 Task: Buy 1 Cups from Measuring Tools & Scales section under best seller category for shipping address: Lindsay Hall, 536 Junior Avenue, Duluth, Georgia 30097, Cell Number 4046170247. Pay from credit card ending with 7965, CVV 549
Action: Mouse moved to (196, 95)
Screenshot: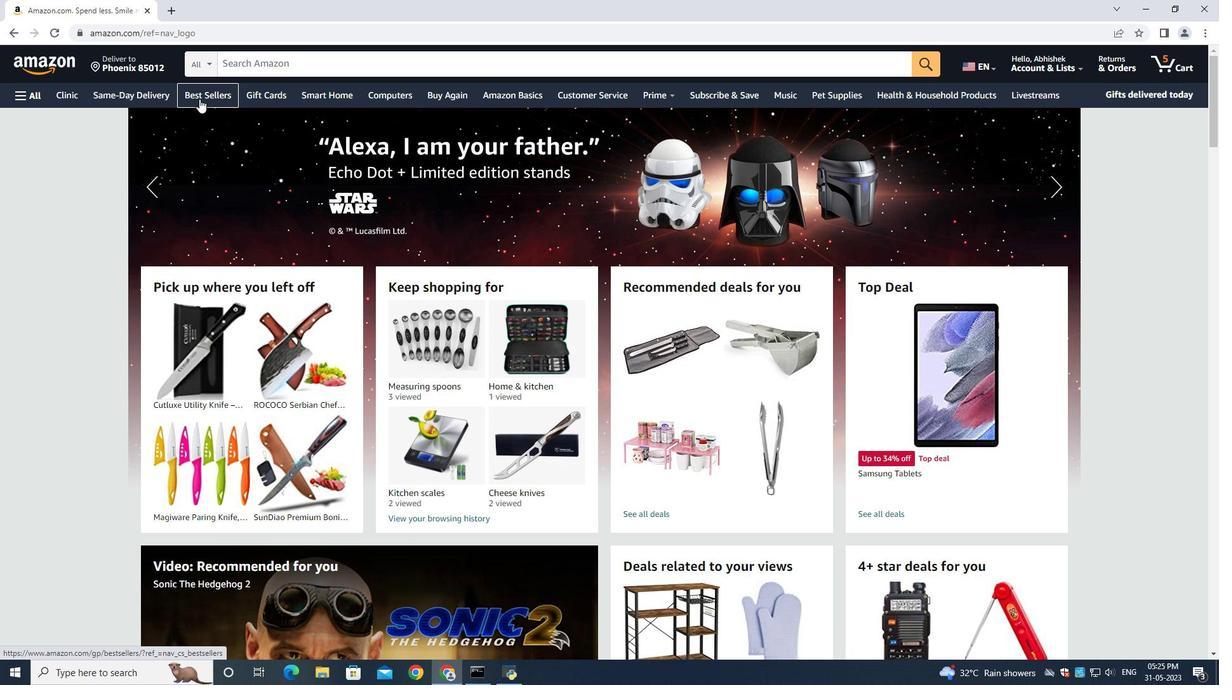 
Action: Mouse pressed left at (196, 95)
Screenshot: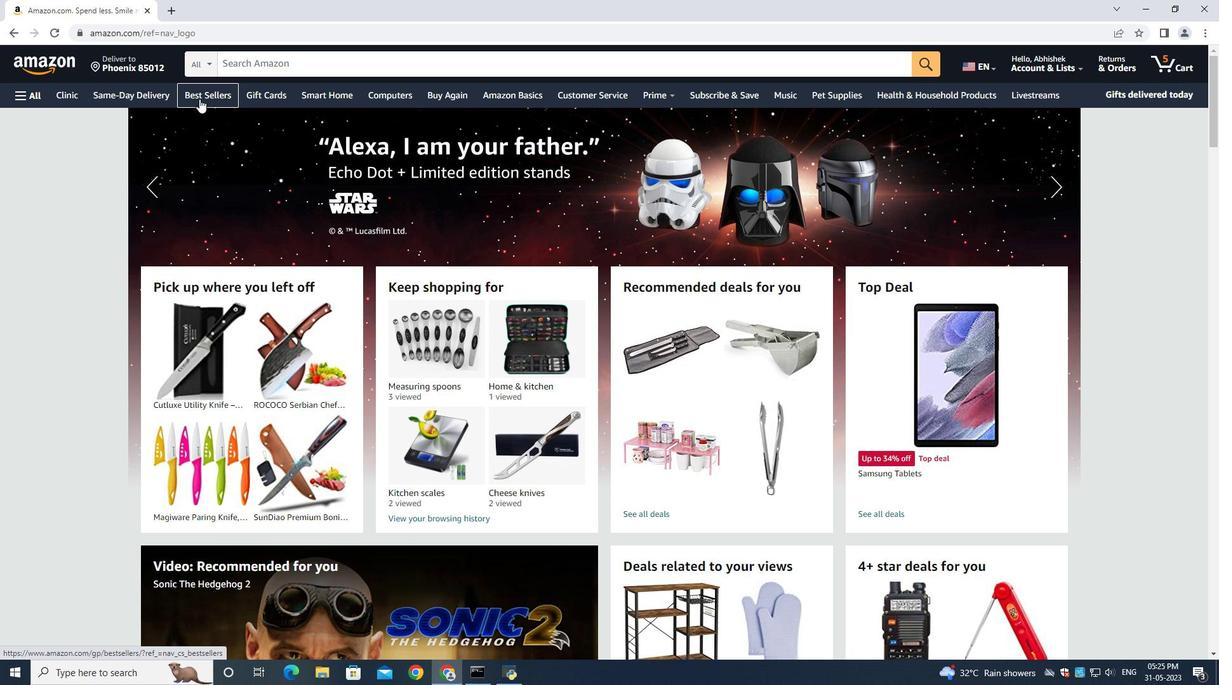 
Action: Mouse moved to (255, 69)
Screenshot: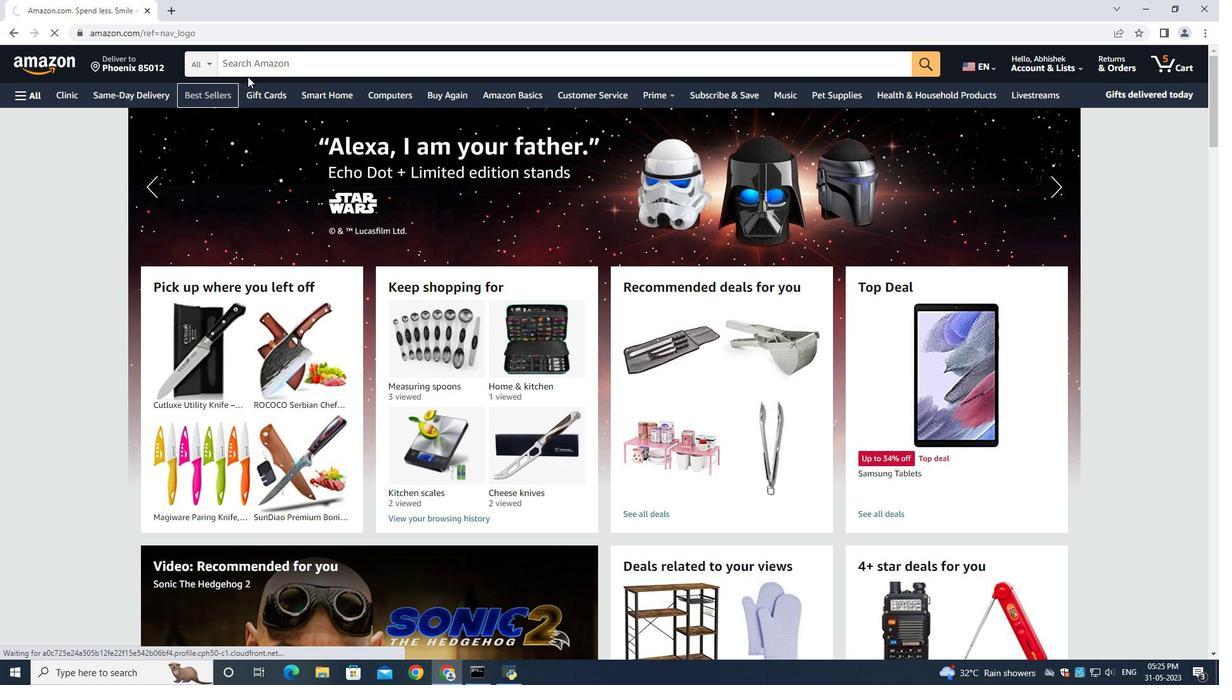 
Action: Mouse pressed left at (255, 69)
Screenshot: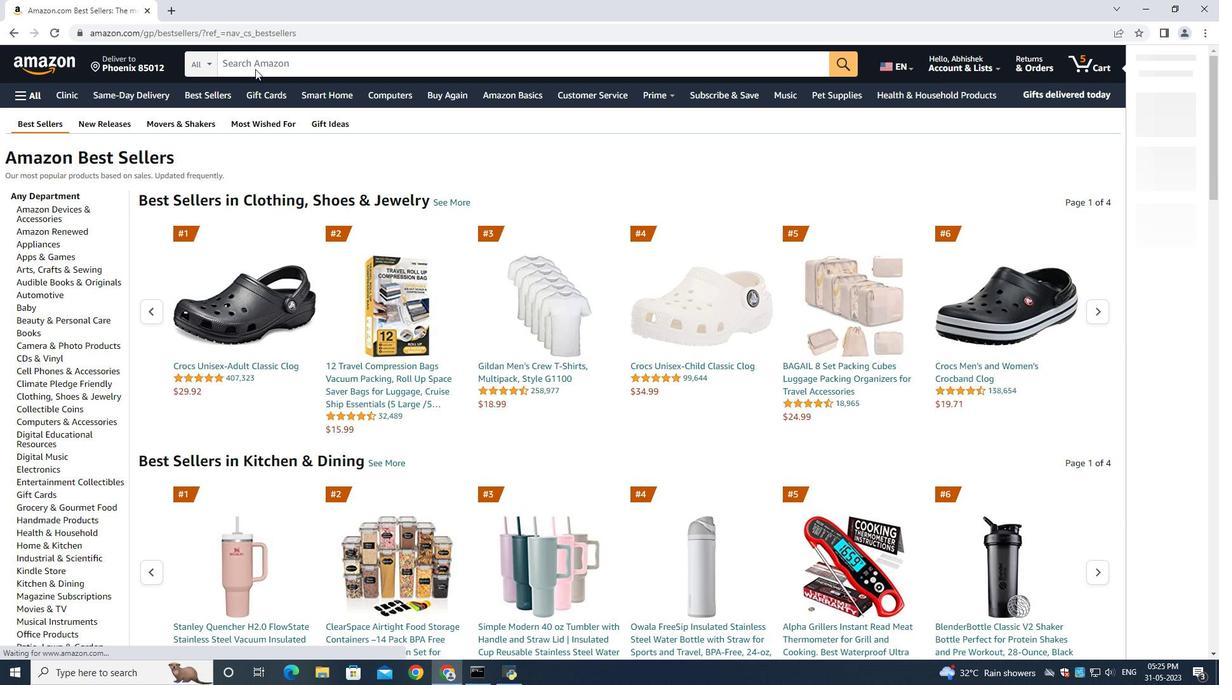 
Action: Key pressed <Key.shift>Cups<Key.space><Key.enter>
Screenshot: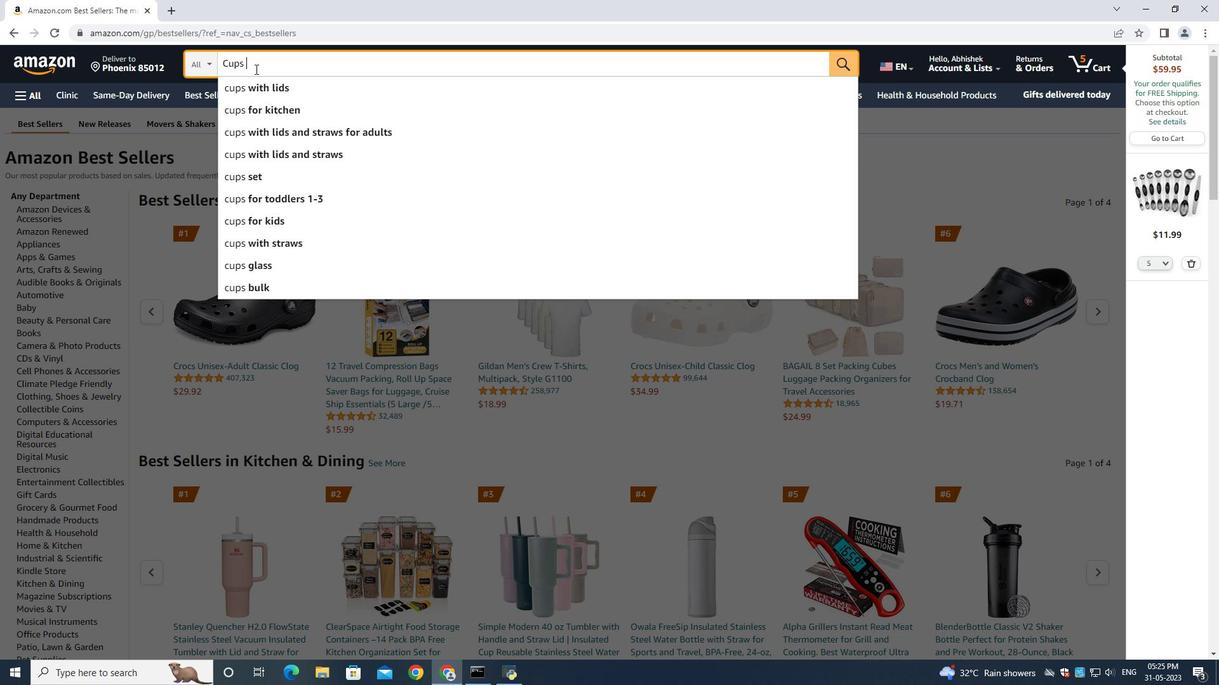 
Action: Mouse moved to (1192, 268)
Screenshot: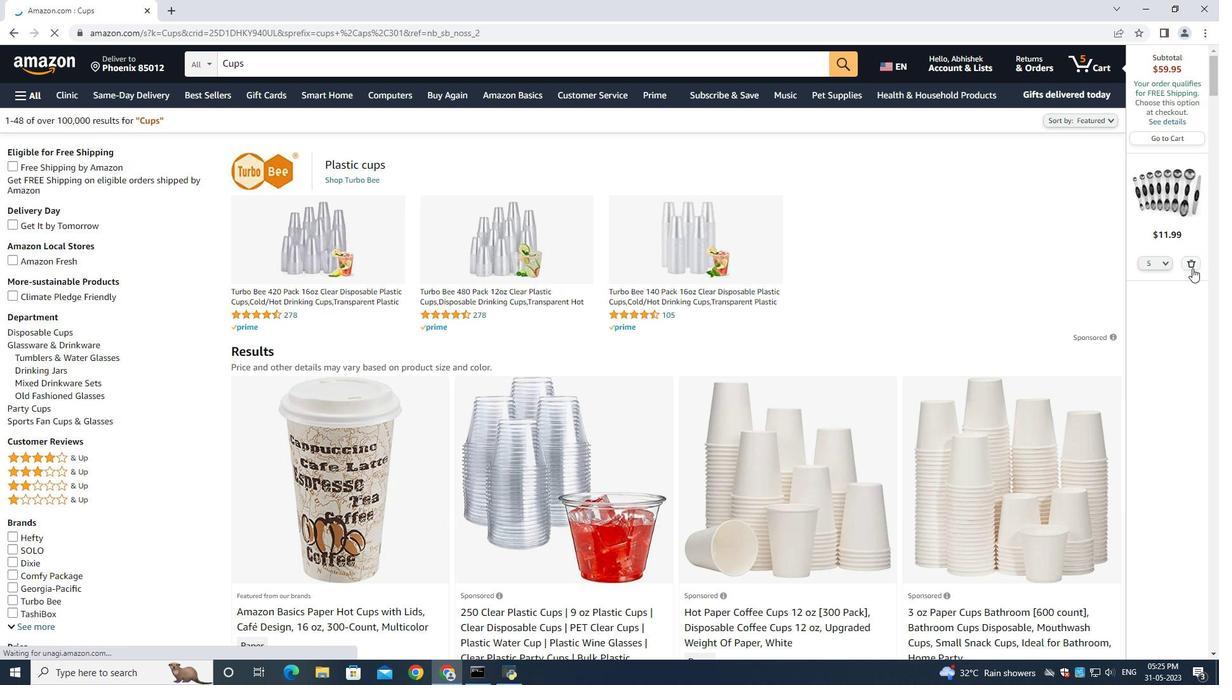 
Action: Mouse pressed left at (1192, 268)
Screenshot: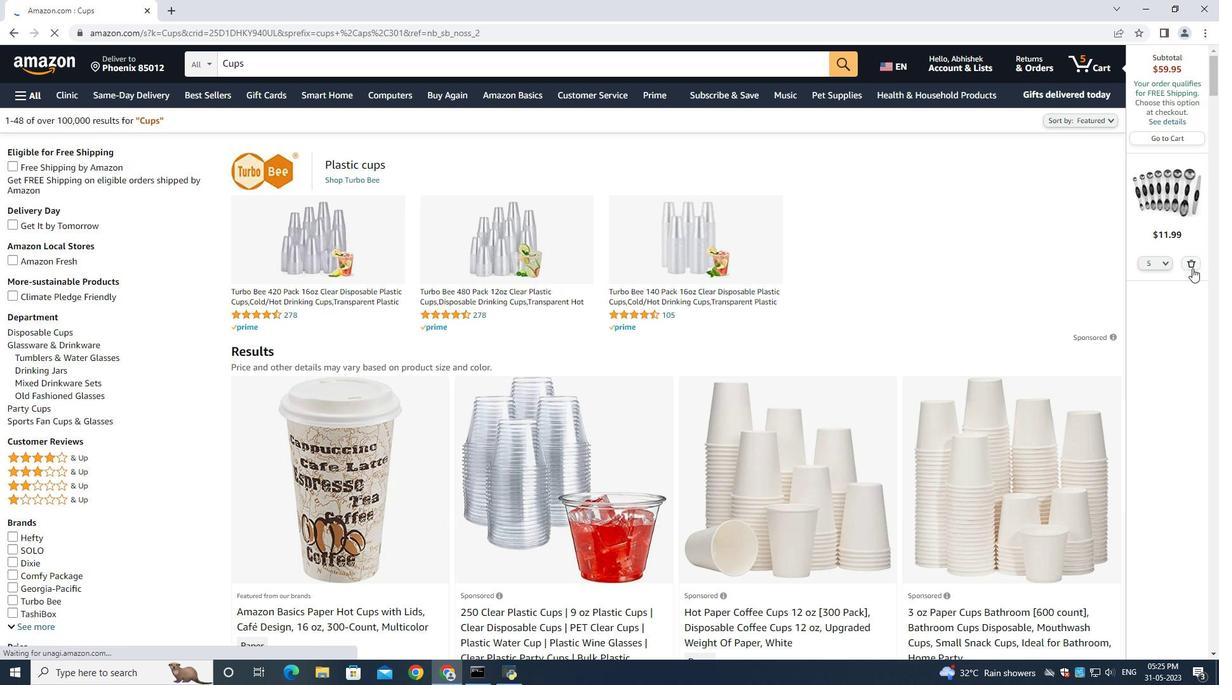 
Action: Mouse moved to (1191, 267)
Screenshot: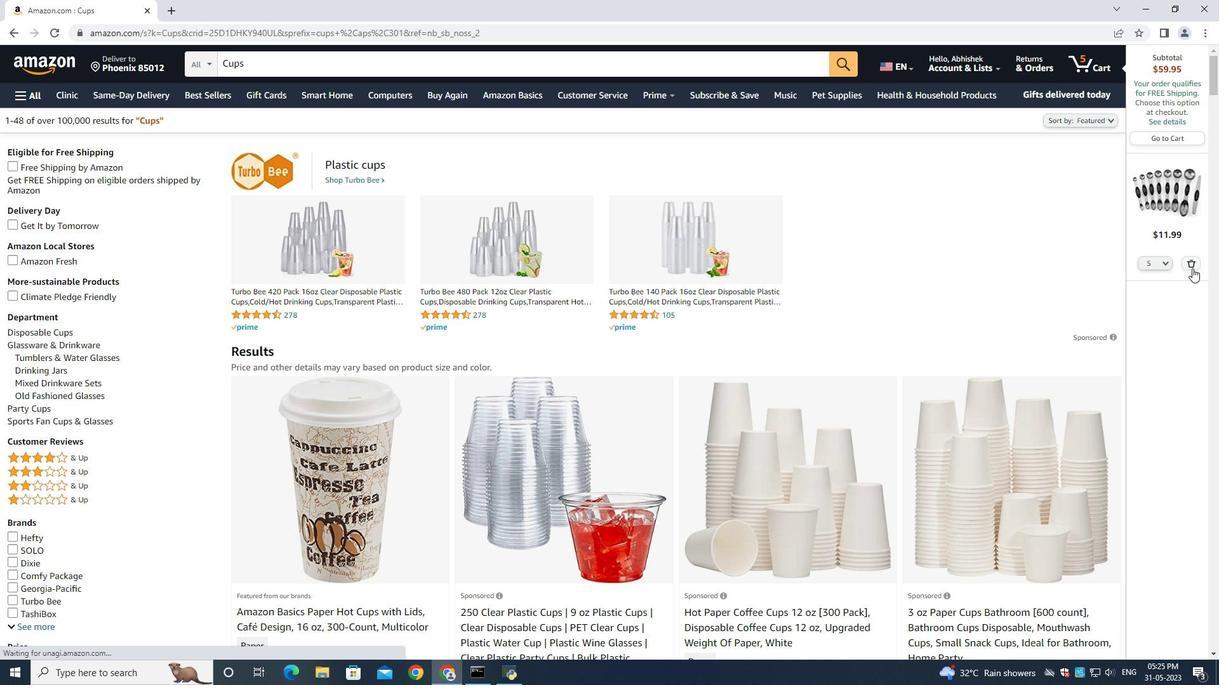 
Action: Mouse pressed left at (1191, 267)
Screenshot: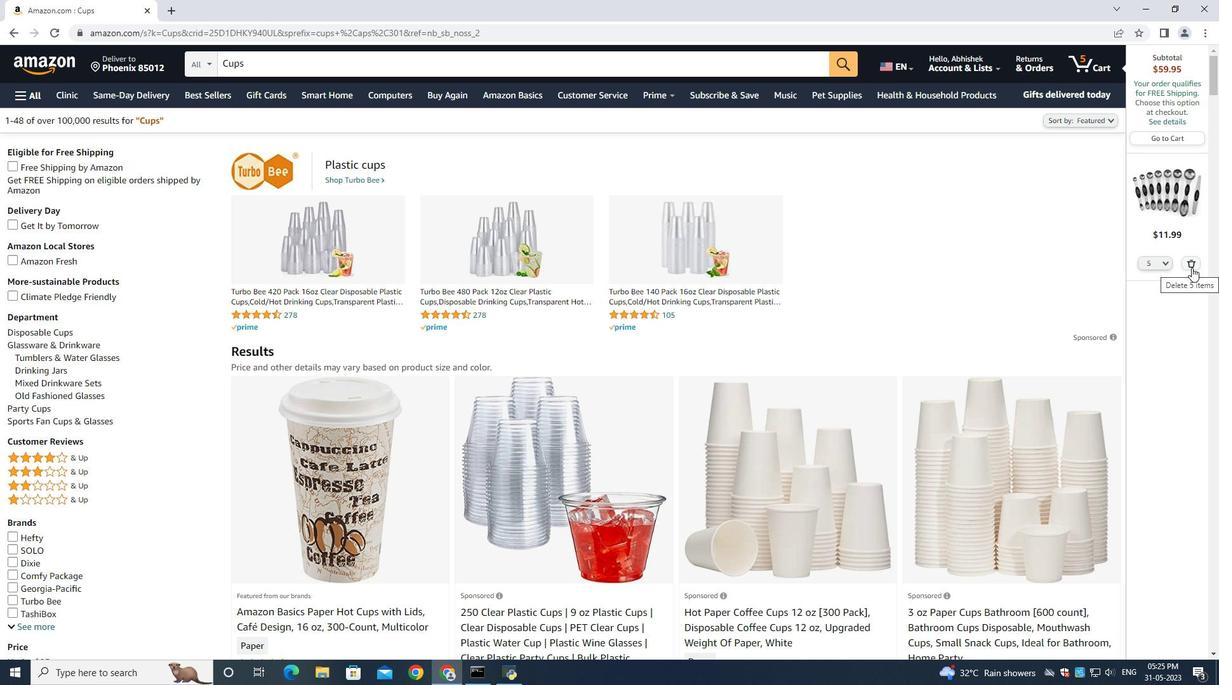 
Action: Mouse moved to (306, 78)
Screenshot: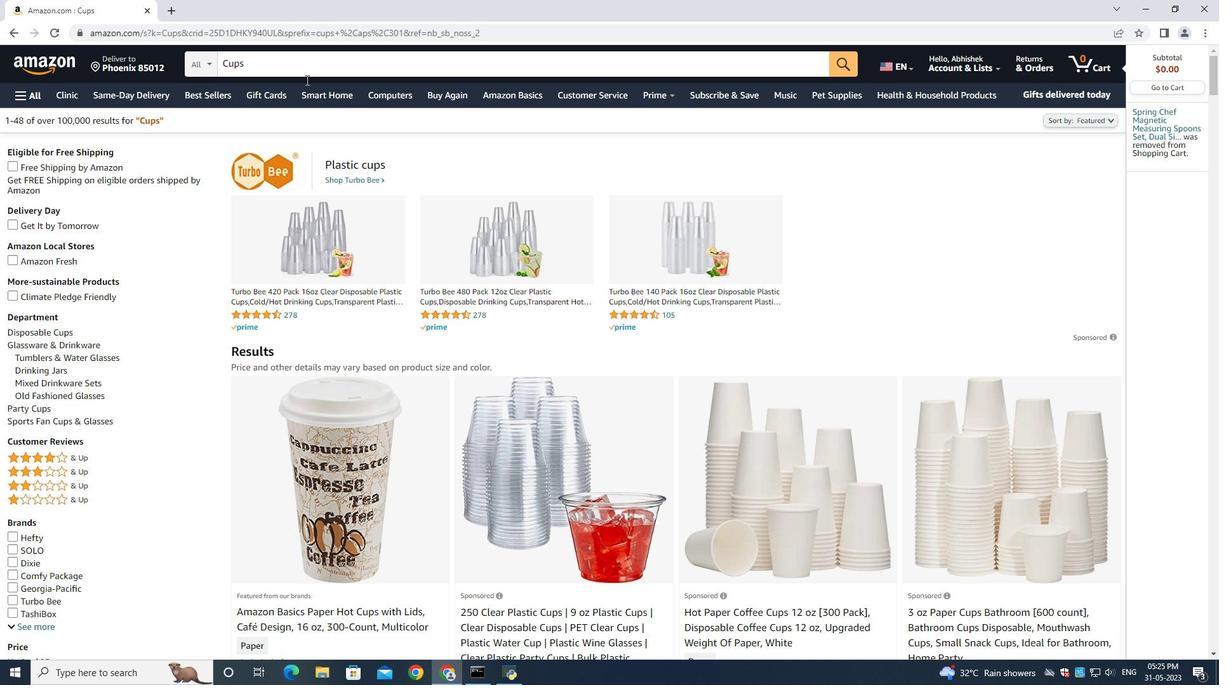 
Action: Mouse pressed left at (306, 76)
Screenshot: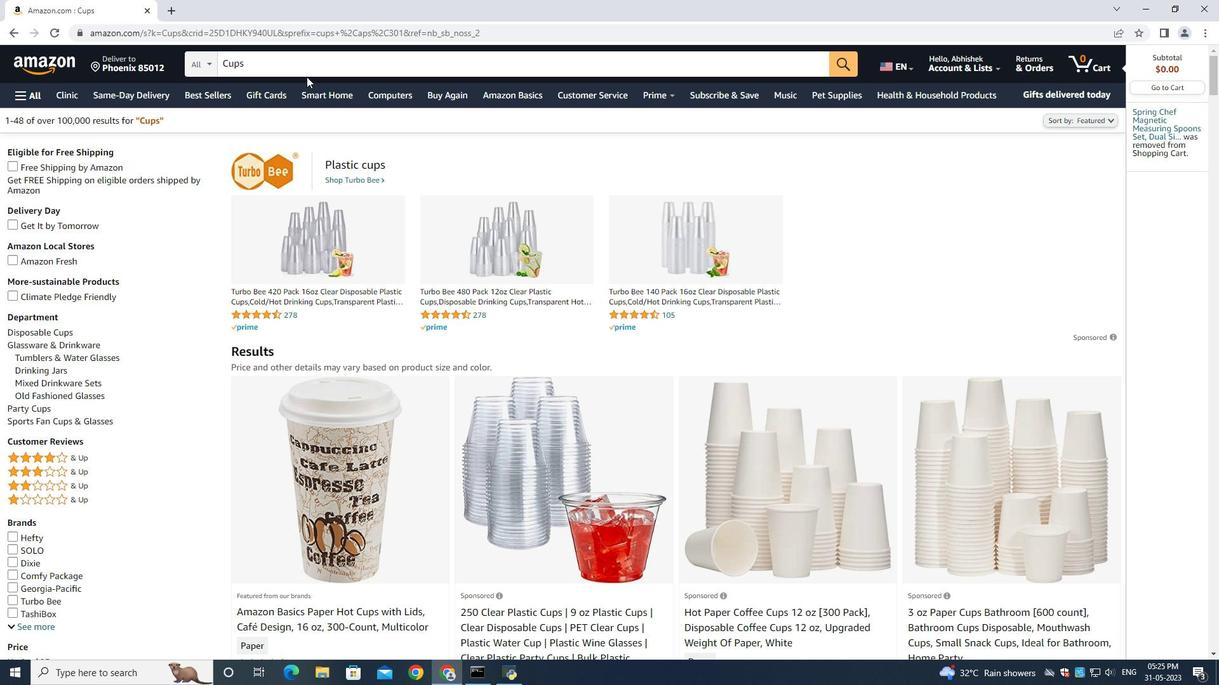 
Action: Mouse moved to (305, 73)
Screenshot: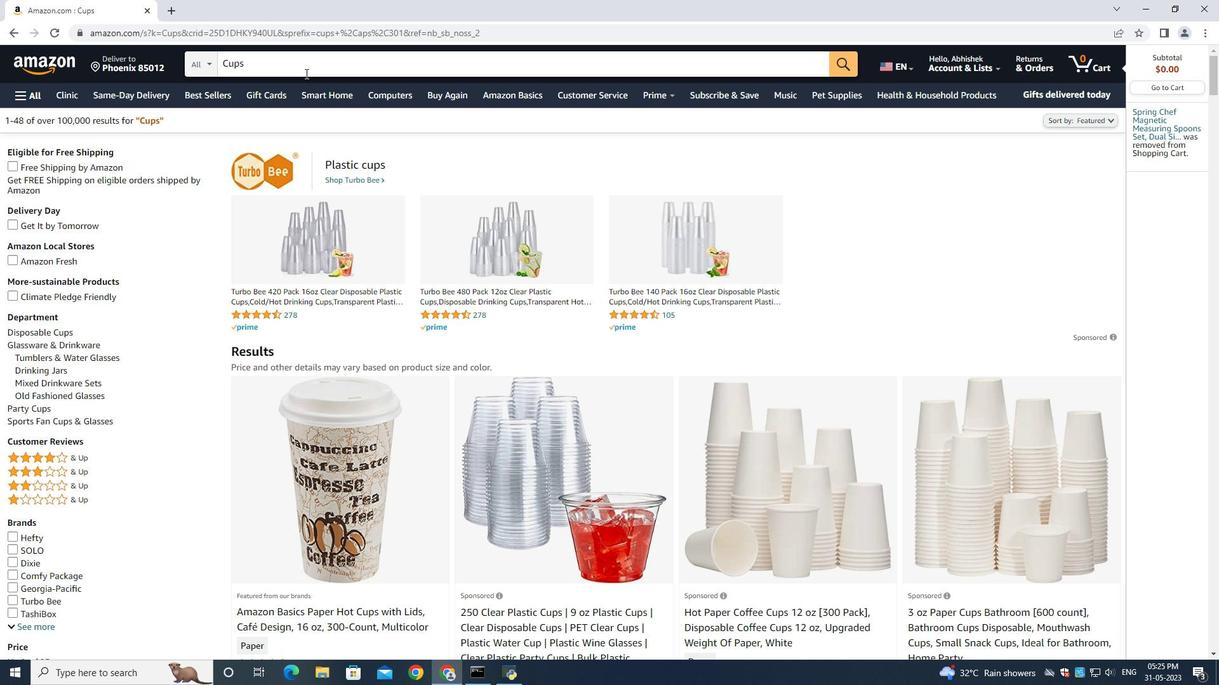 
Action: Mouse pressed left at (305, 73)
Screenshot: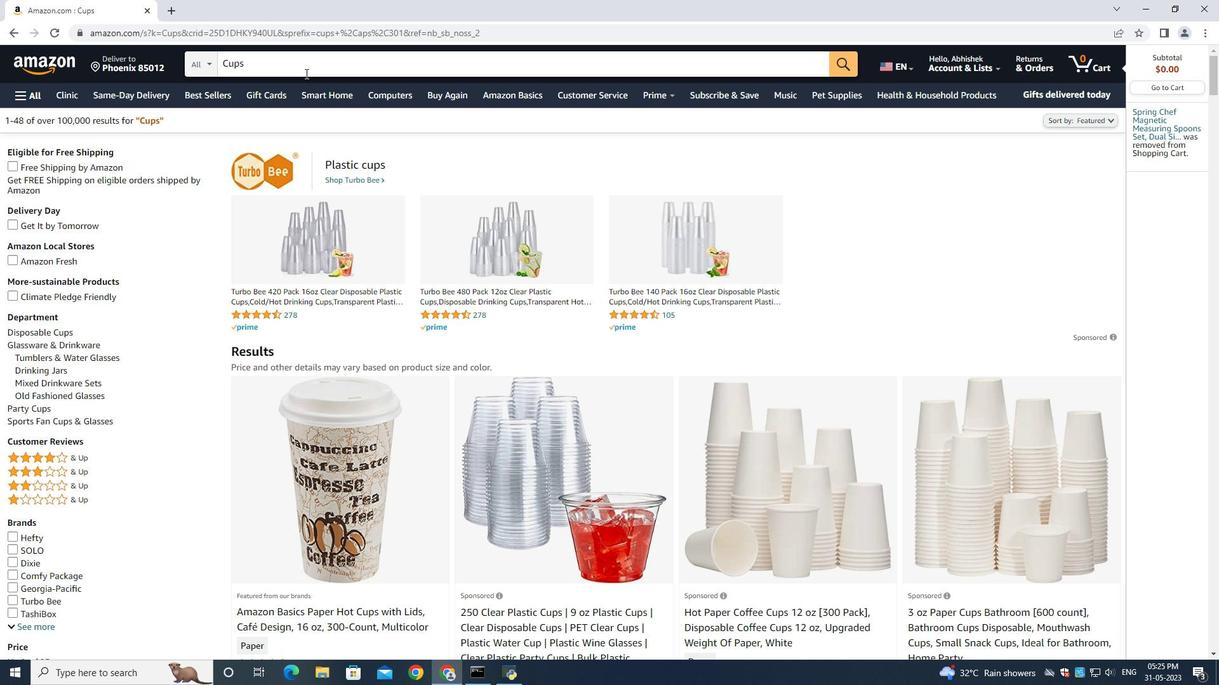 
Action: Key pressed <Key.space><Key.shift>Measuring<Key.enter>
Screenshot: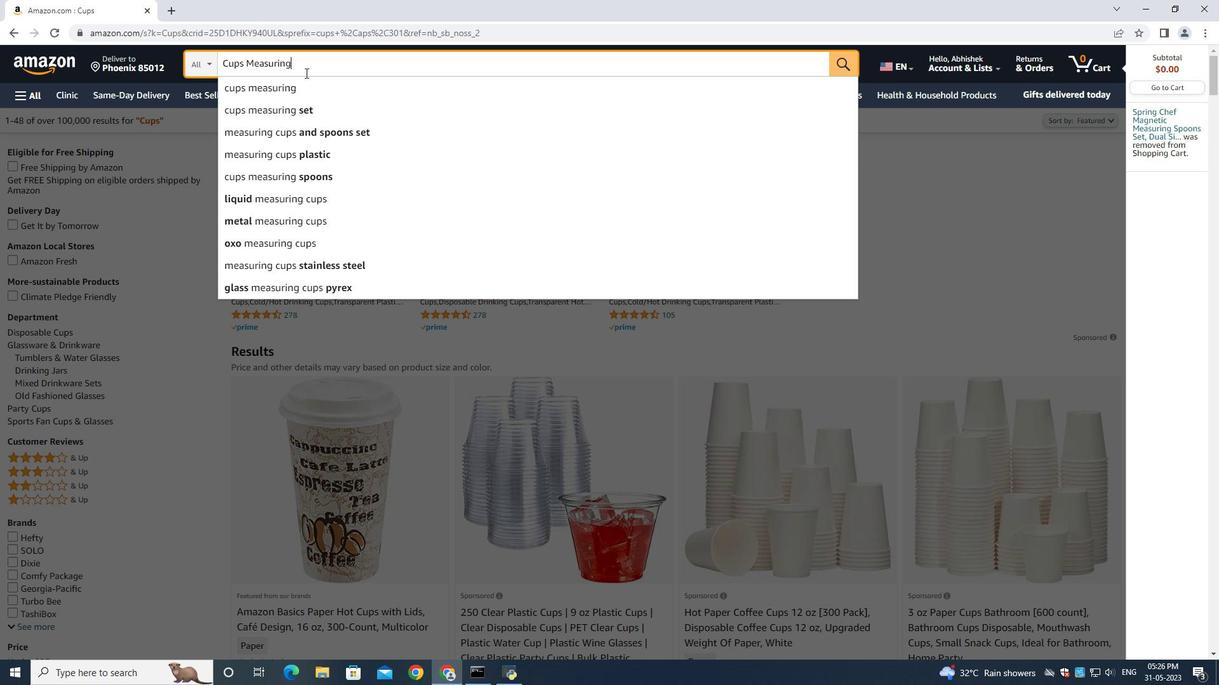 
Action: Mouse moved to (121, 307)
Screenshot: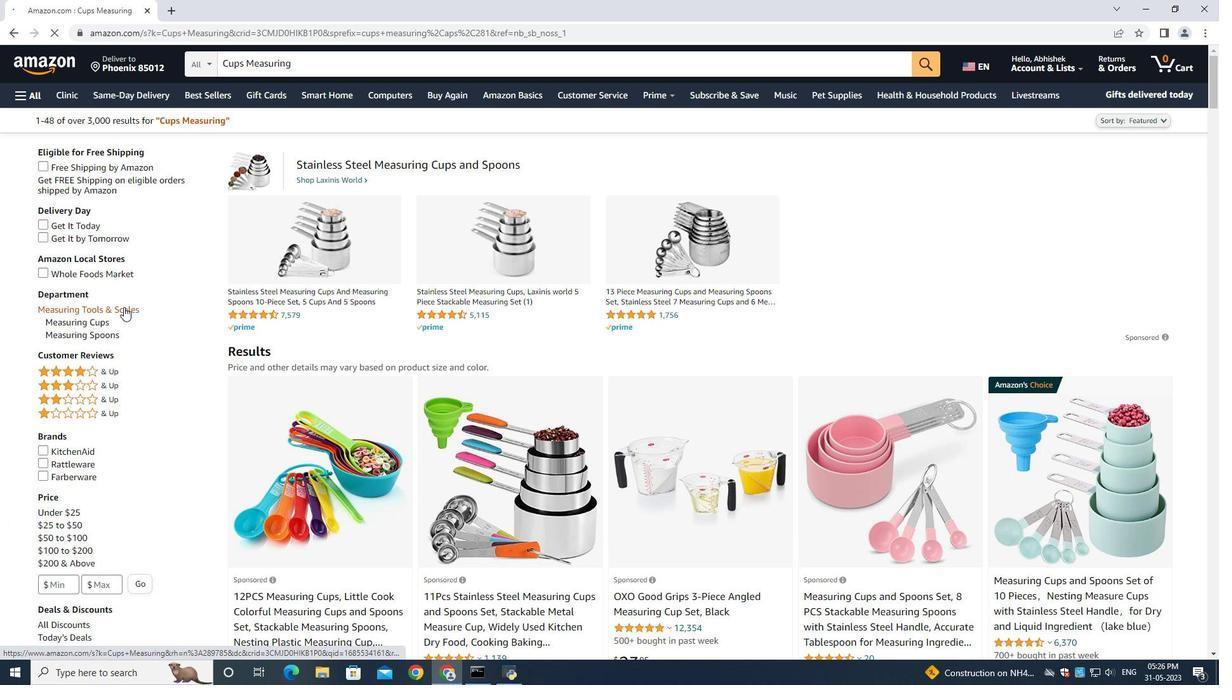 
Action: Mouse pressed left at (121, 307)
Screenshot: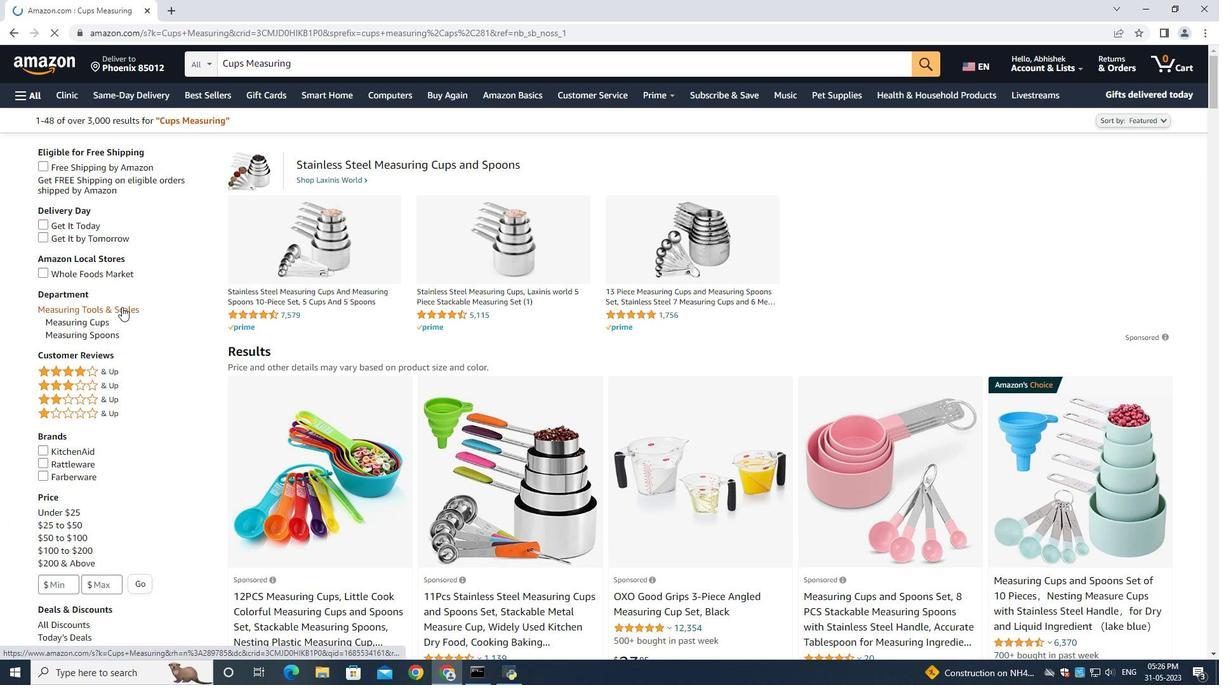 
Action: Mouse moved to (415, 329)
Screenshot: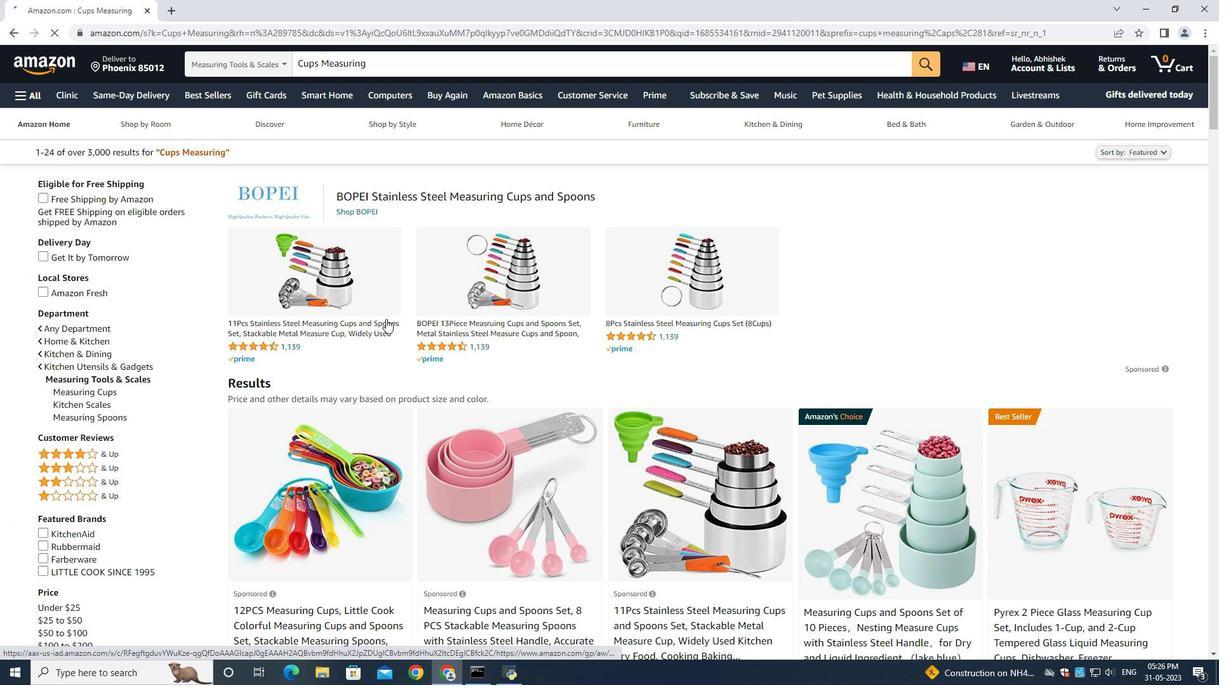 
Action: Mouse scrolled (415, 328) with delta (0, 0)
Screenshot: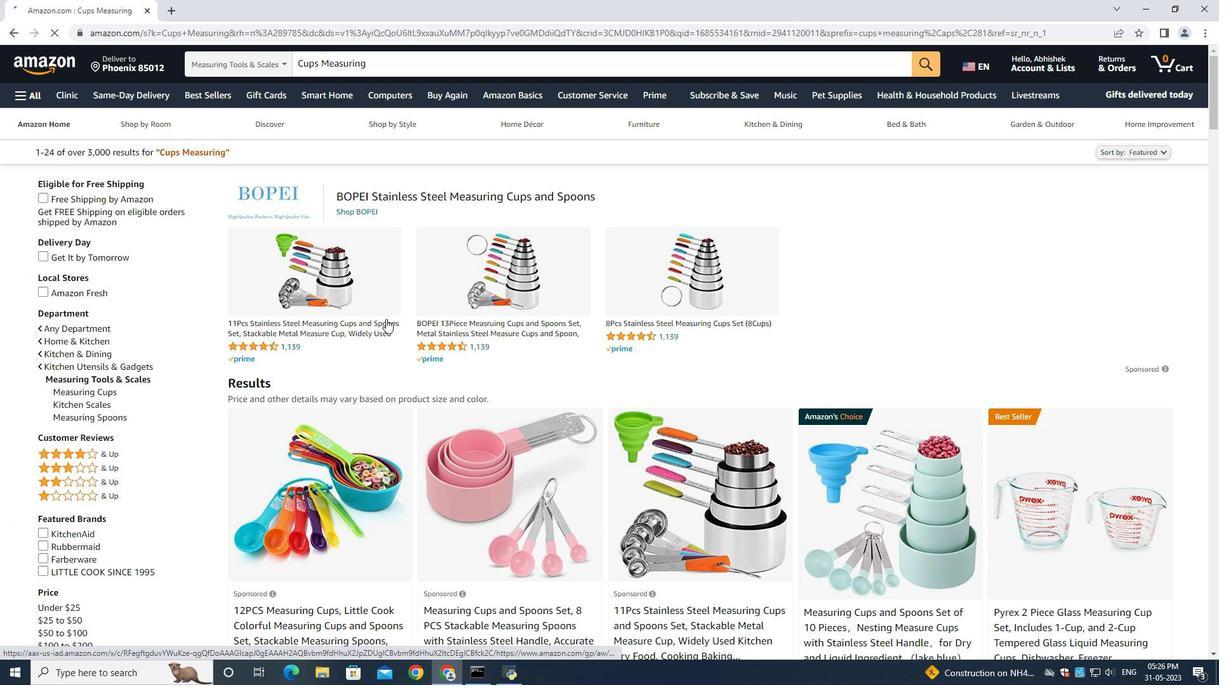 
Action: Mouse scrolled (415, 328) with delta (0, 0)
Screenshot: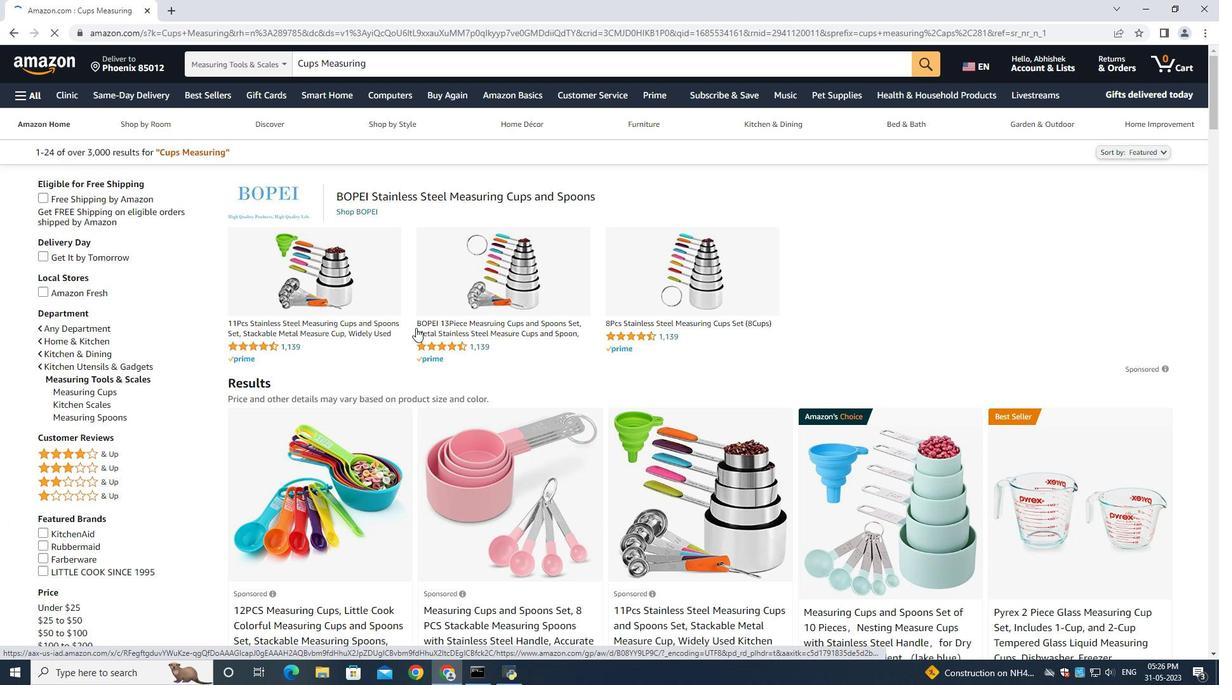 
Action: Mouse moved to (415, 329)
Screenshot: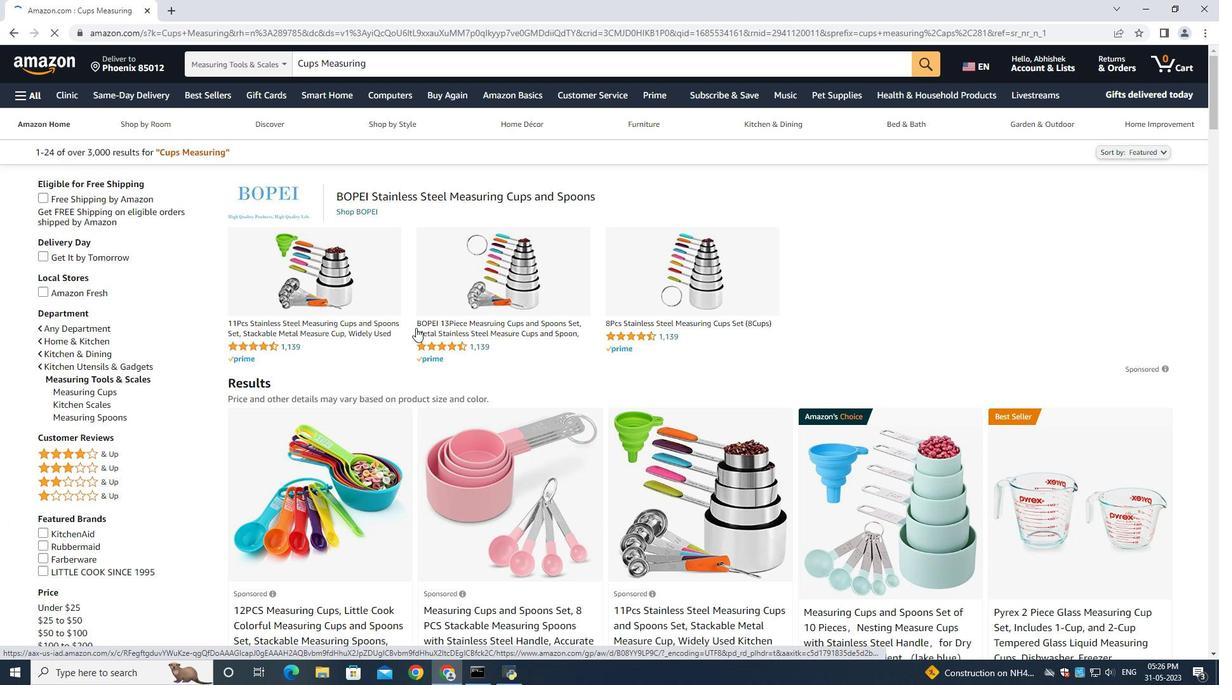
Action: Mouse scrolled (415, 328) with delta (0, 0)
Screenshot: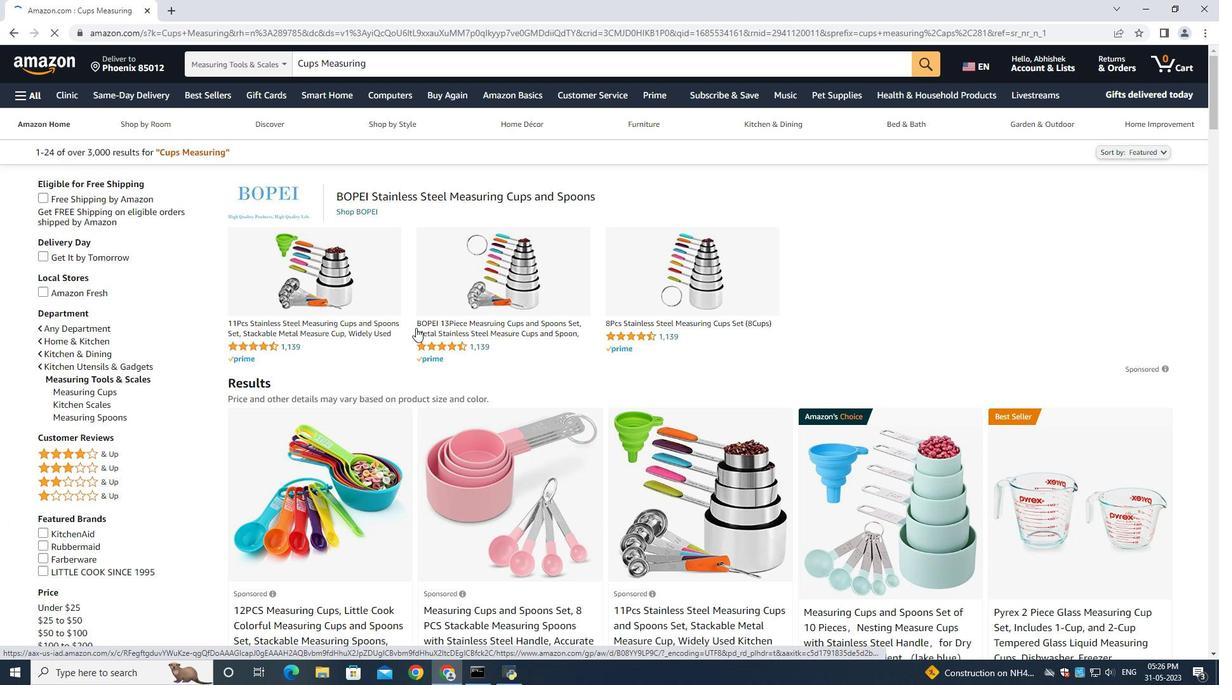 
Action: Mouse moved to (507, 437)
Screenshot: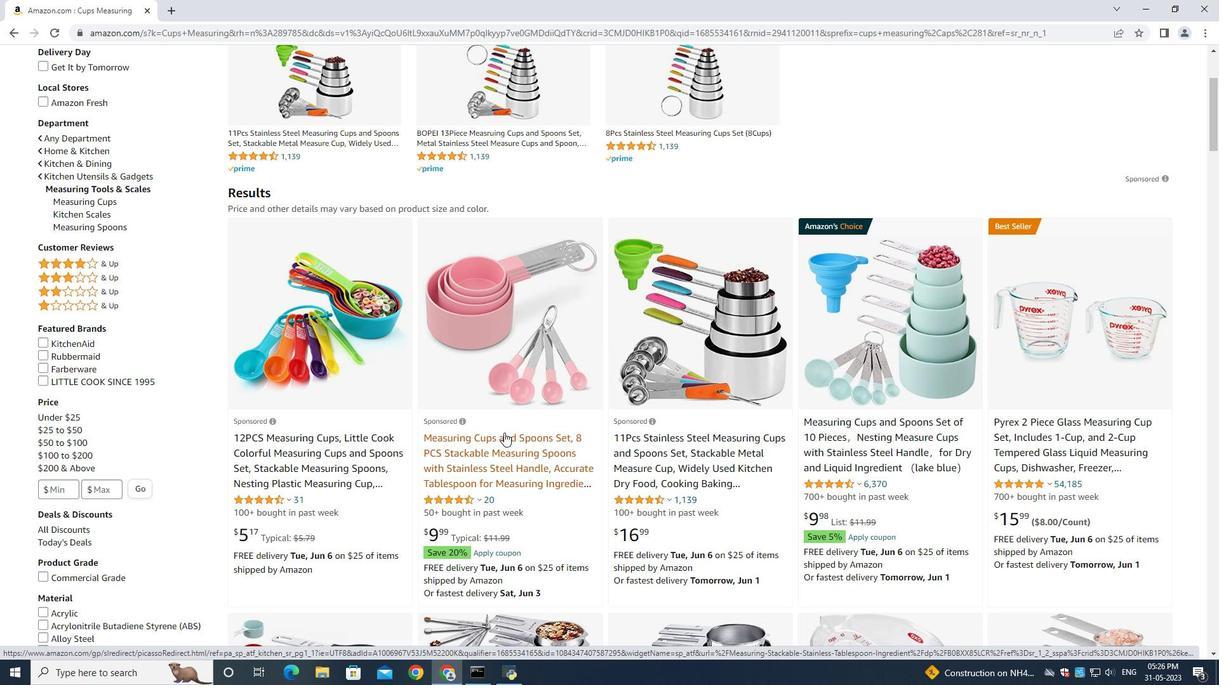 
Action: Mouse pressed left at (507, 437)
Screenshot: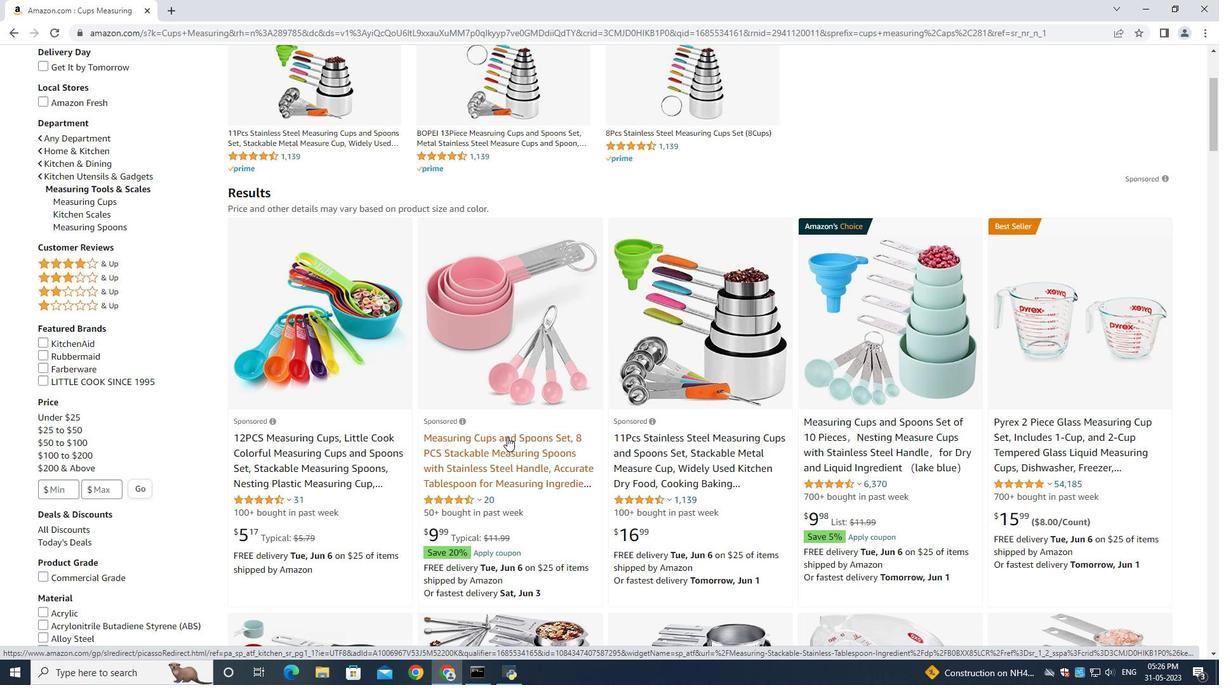 
Action: Mouse moved to (981, 534)
Screenshot: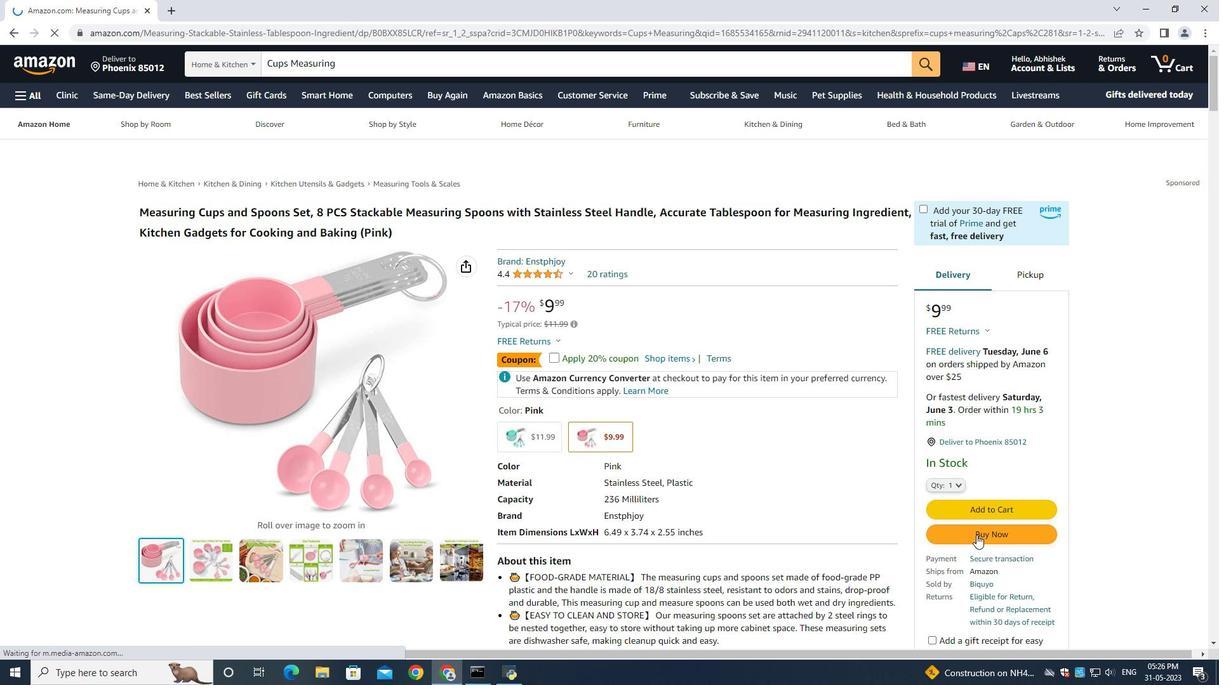 
Action: Mouse pressed left at (981, 534)
Screenshot: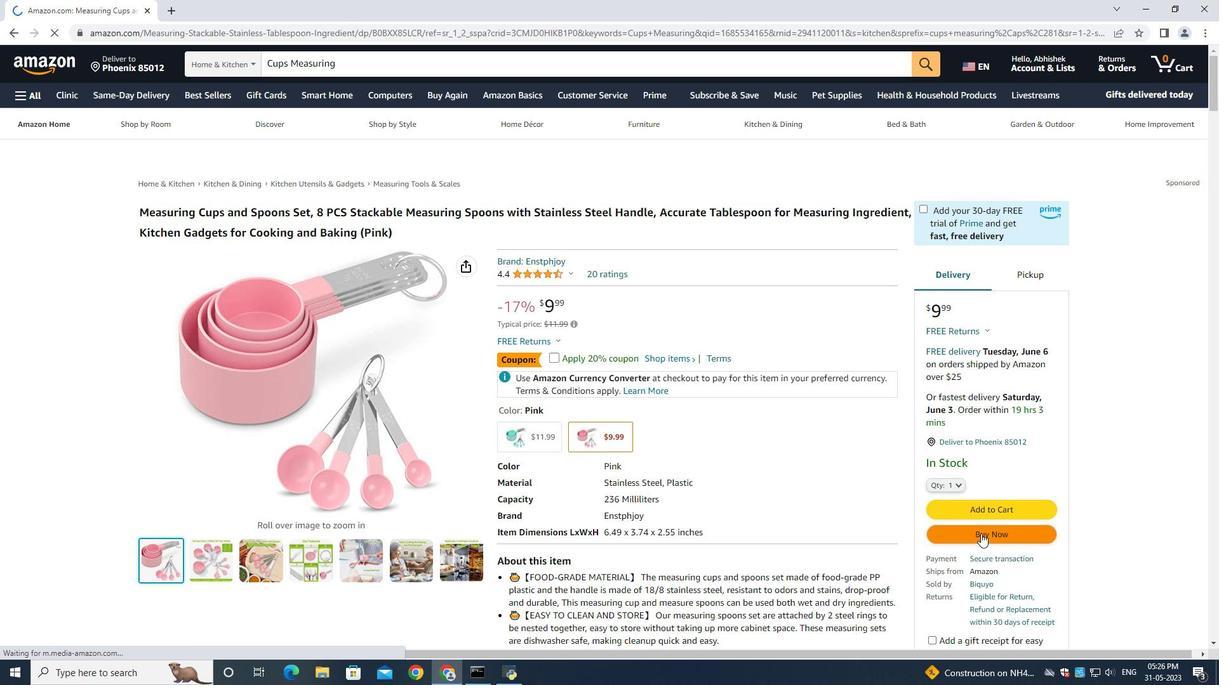 
Action: Mouse moved to (554, 330)
Screenshot: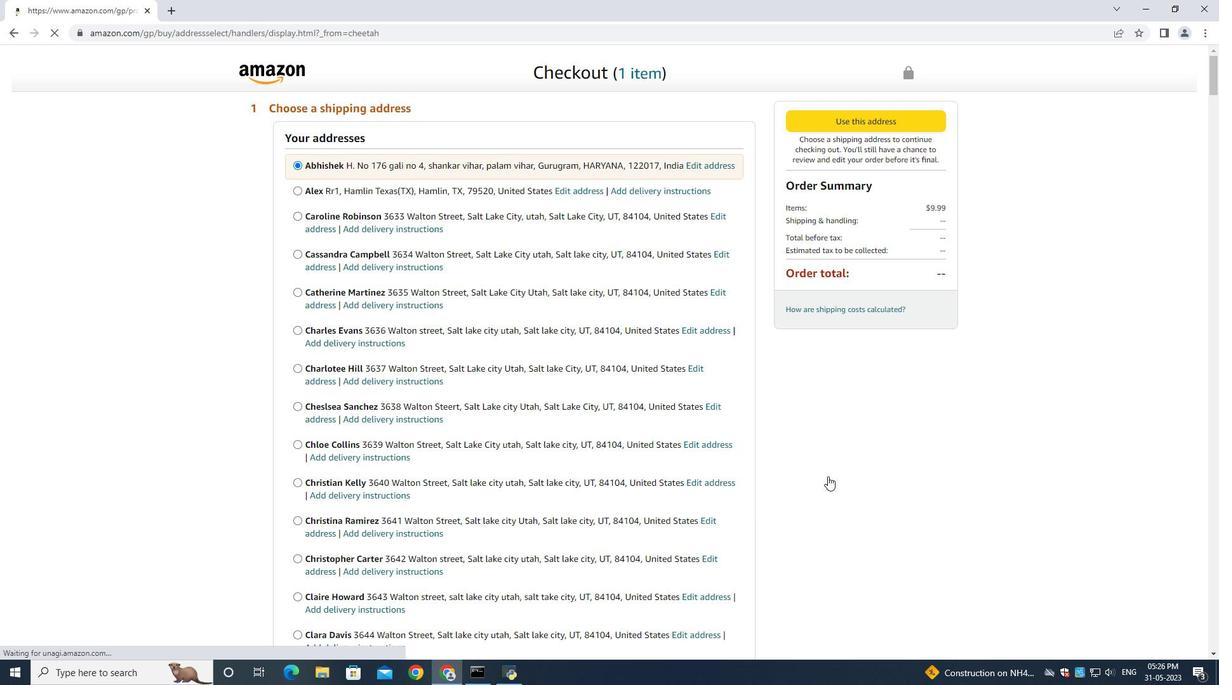 
Action: Mouse scrolled (554, 329) with delta (0, 0)
Screenshot: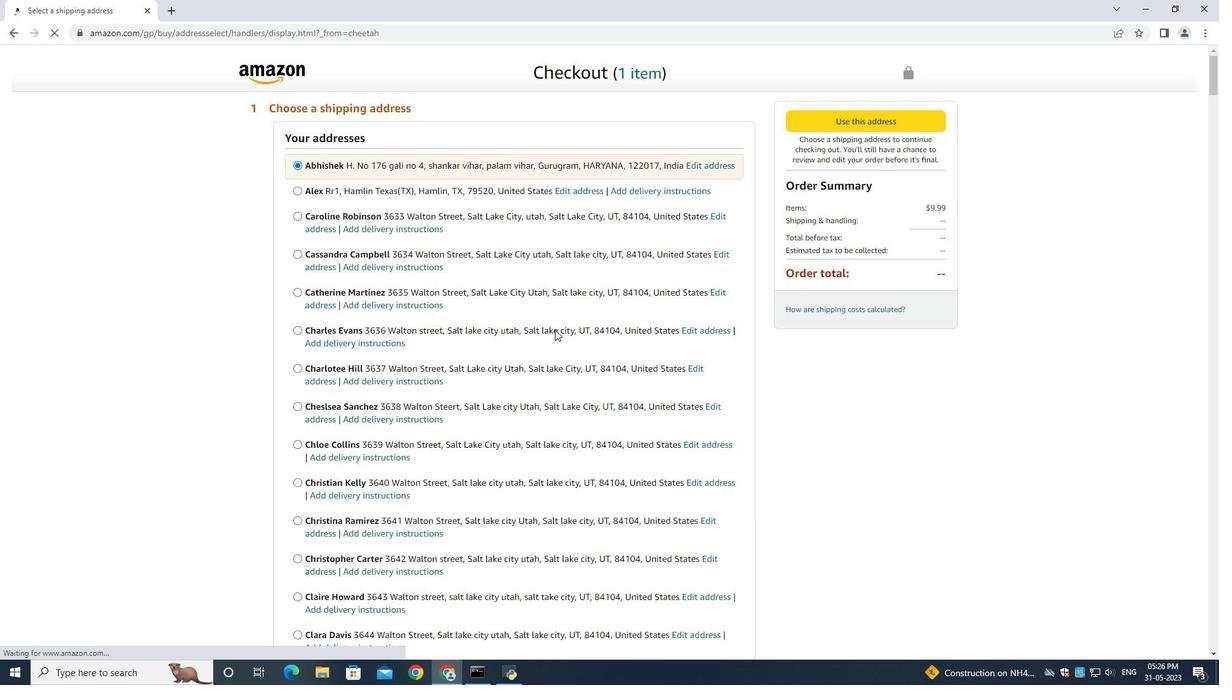 
Action: Mouse scrolled (554, 329) with delta (0, 0)
Screenshot: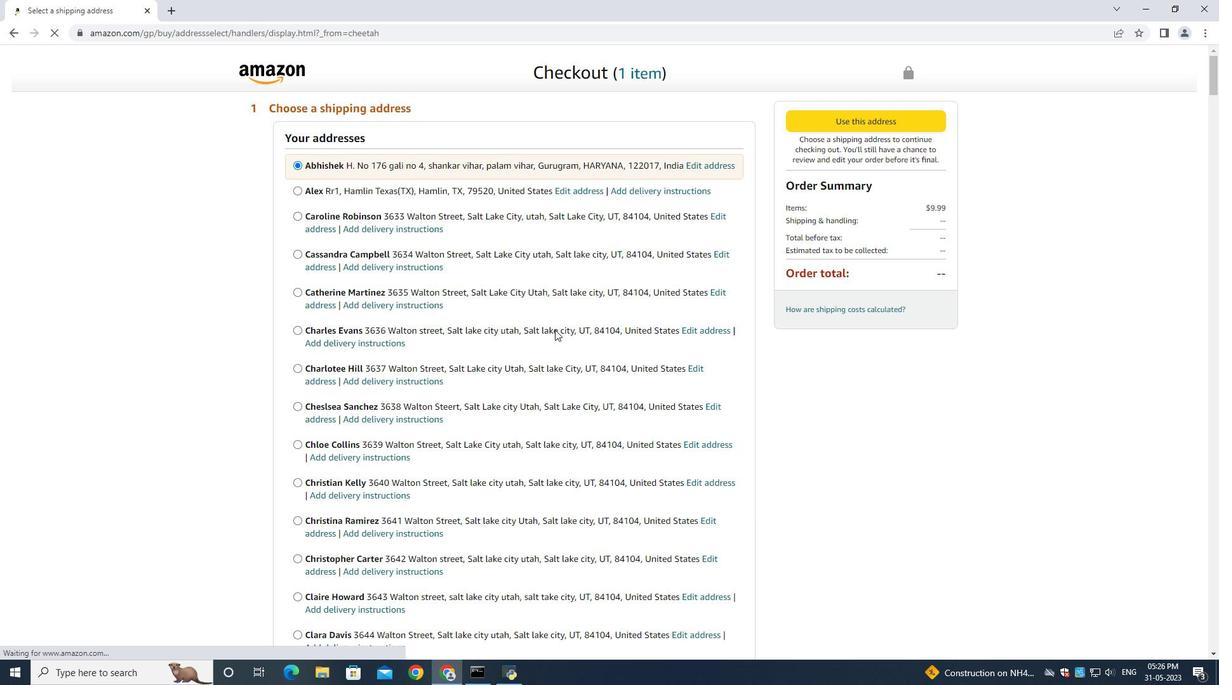 
Action: Mouse scrolled (554, 329) with delta (0, 0)
Screenshot: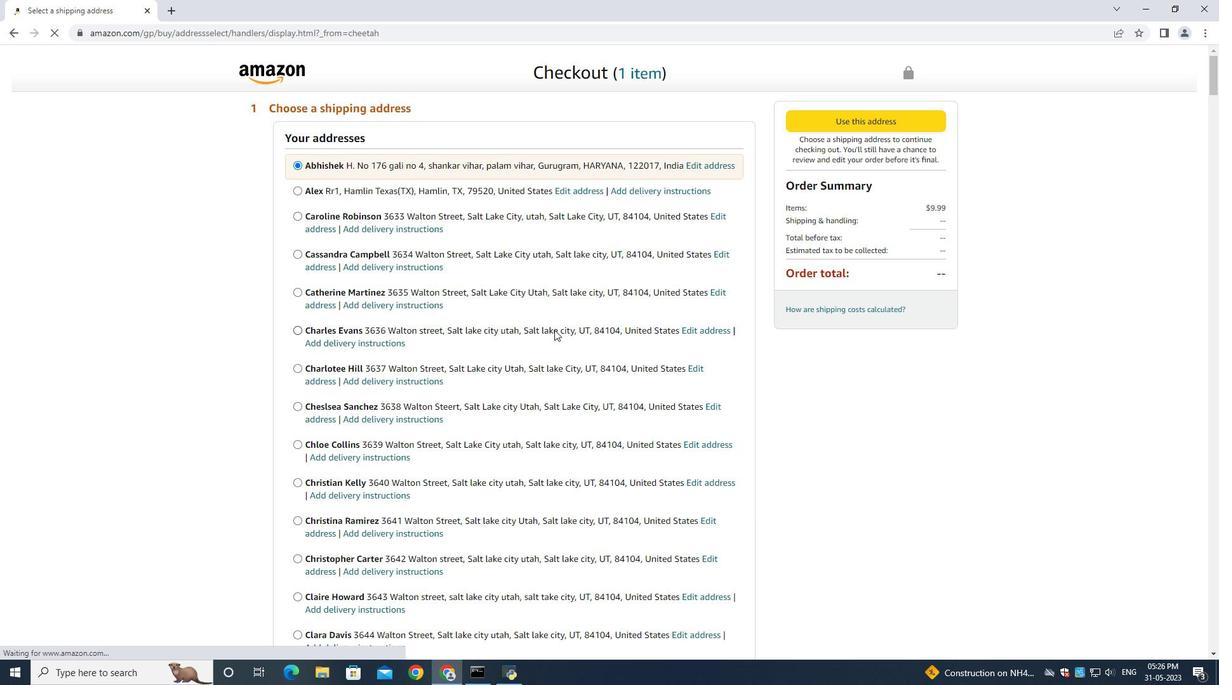 
Action: Mouse scrolled (554, 329) with delta (0, 0)
Screenshot: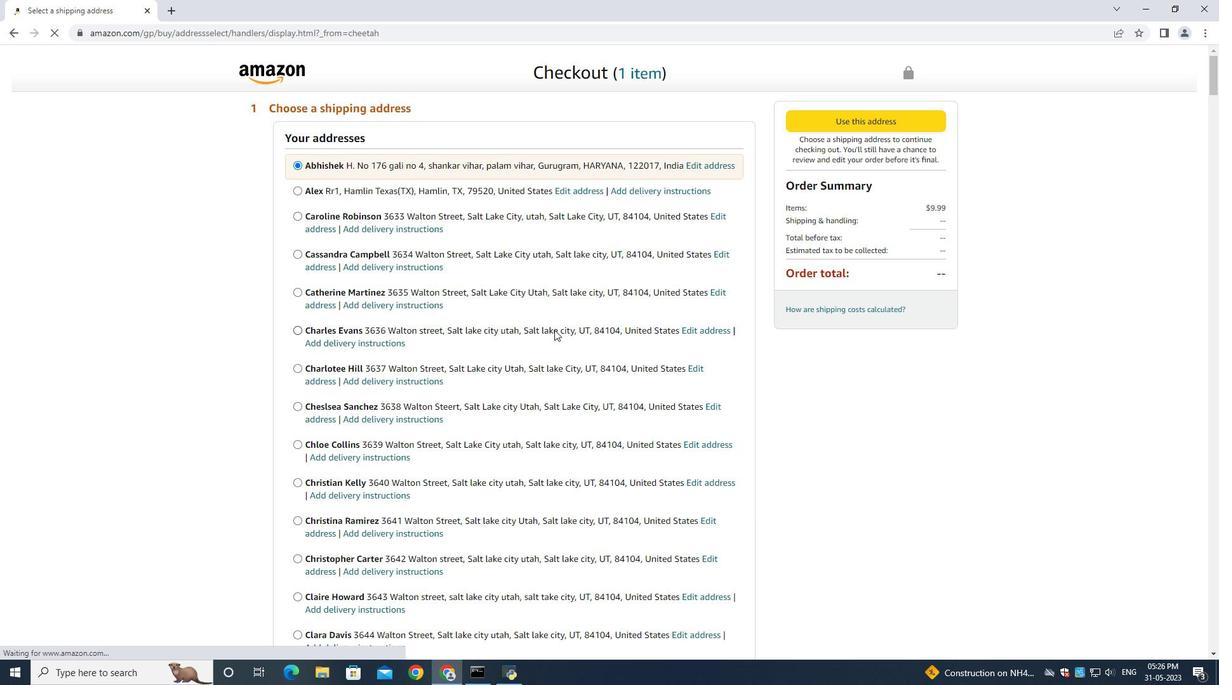 
Action: Mouse scrolled (554, 329) with delta (0, 0)
Screenshot: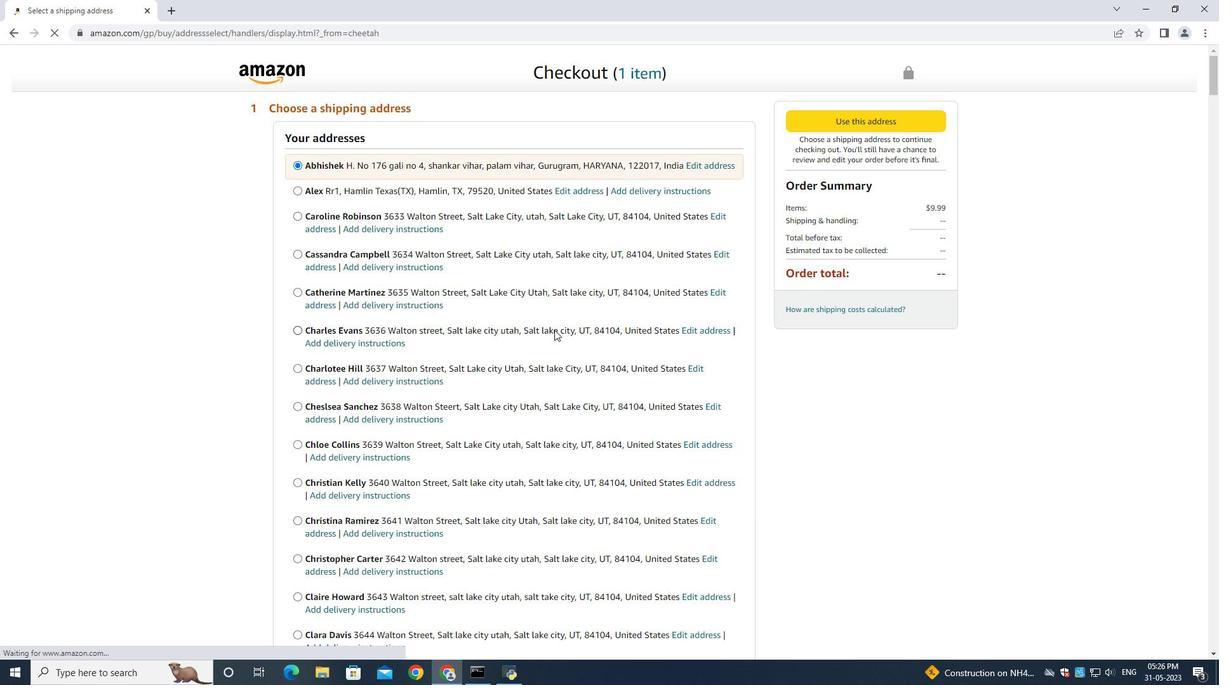 
Action: Mouse scrolled (554, 329) with delta (0, 0)
Screenshot: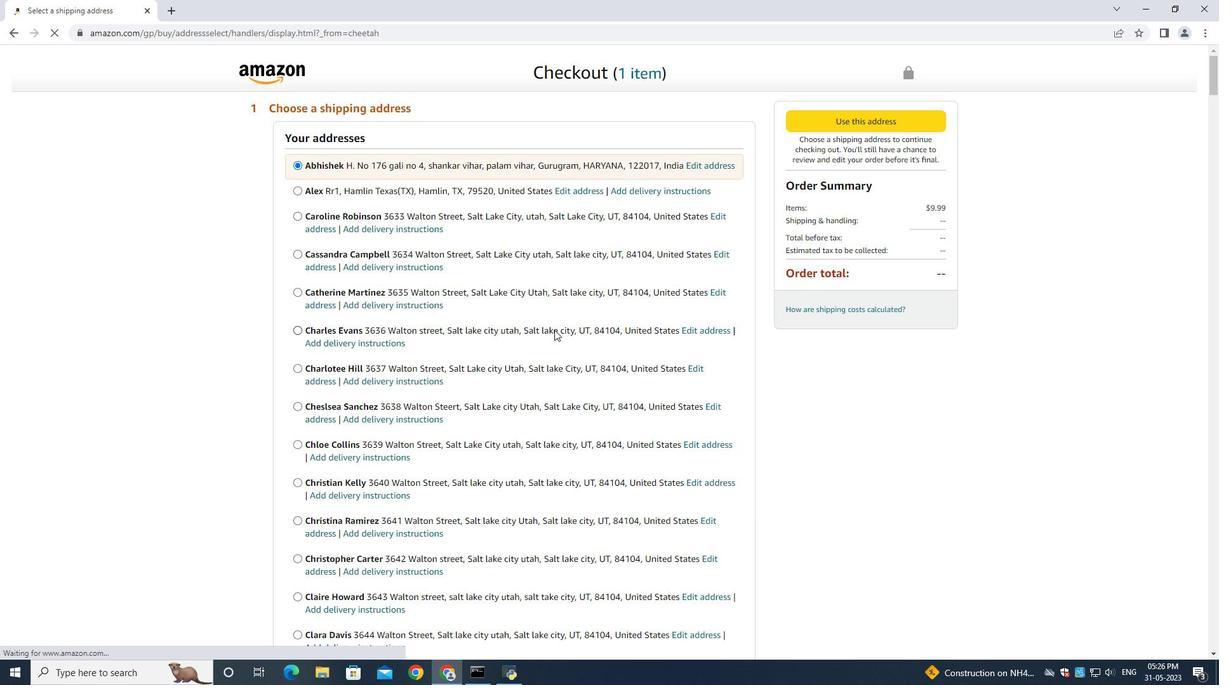 
Action: Mouse scrolled (554, 329) with delta (0, 0)
Screenshot: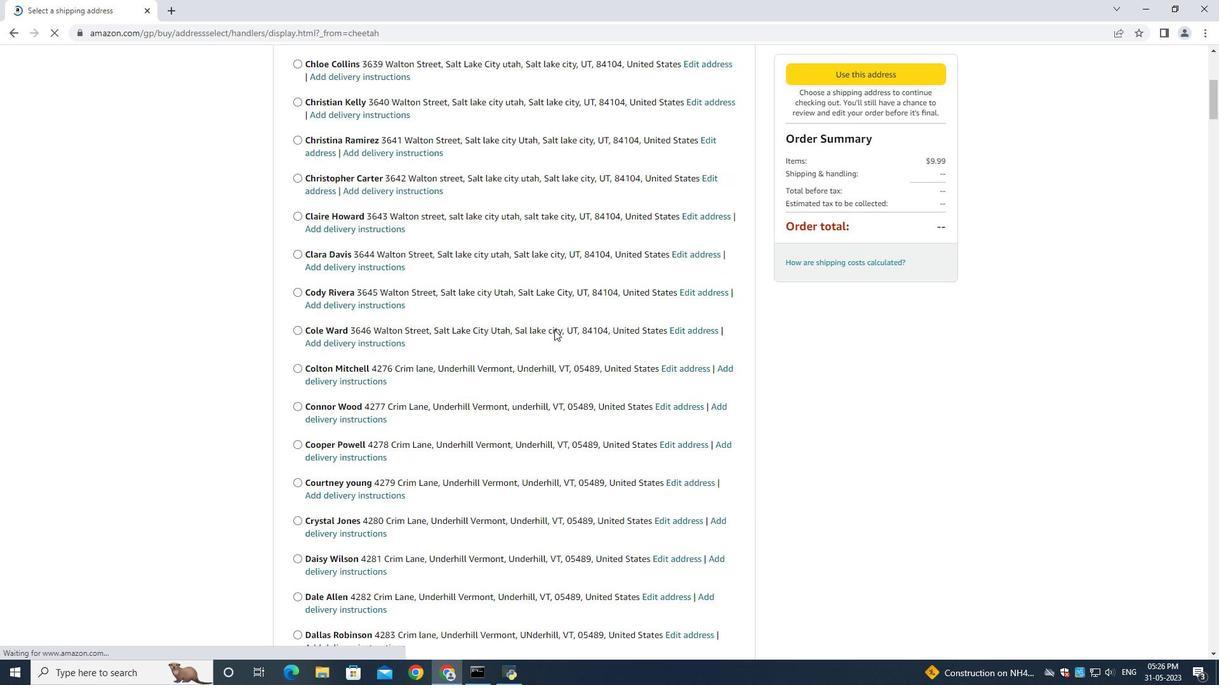 
Action: Mouse scrolled (554, 329) with delta (0, 0)
Screenshot: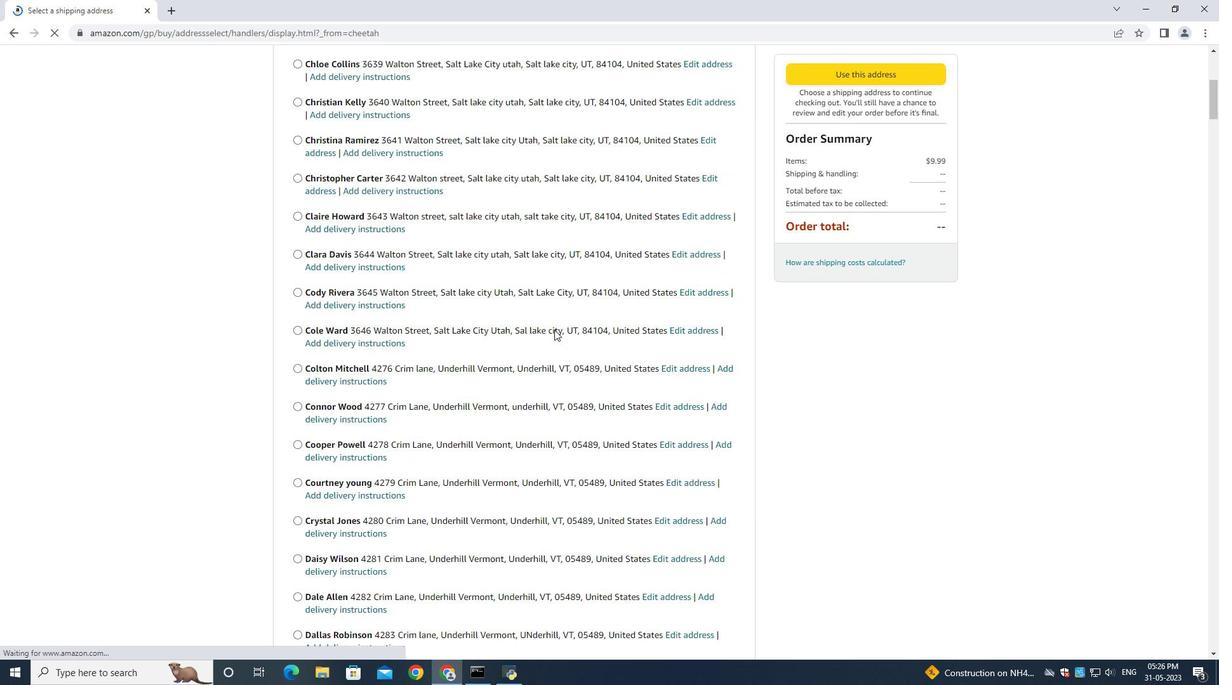 
Action: Mouse scrolled (554, 329) with delta (0, 0)
Screenshot: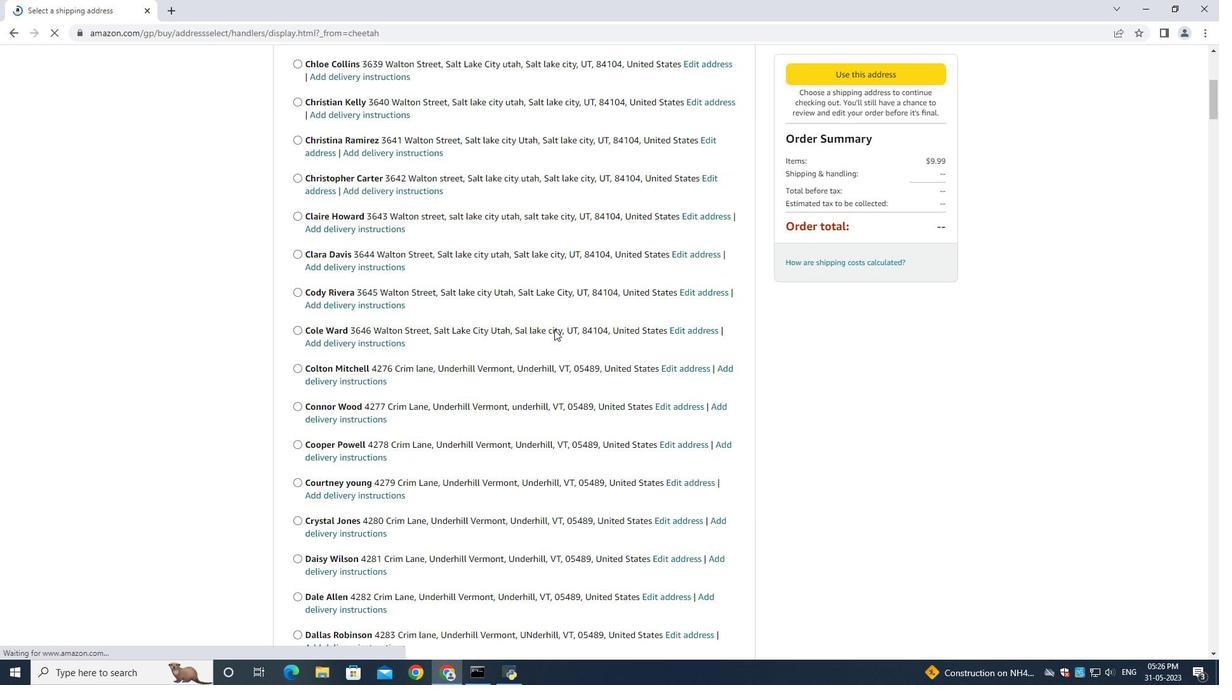 
Action: Mouse scrolled (554, 329) with delta (0, 0)
Screenshot: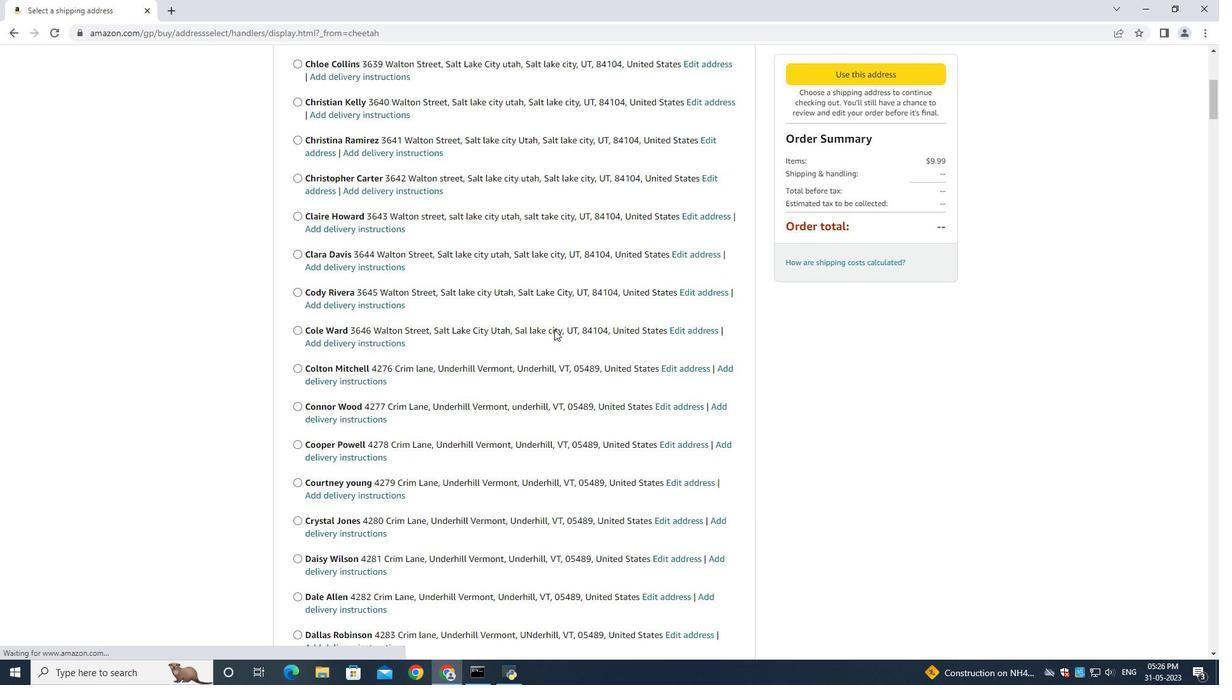 
Action: Mouse moved to (553, 325)
Screenshot: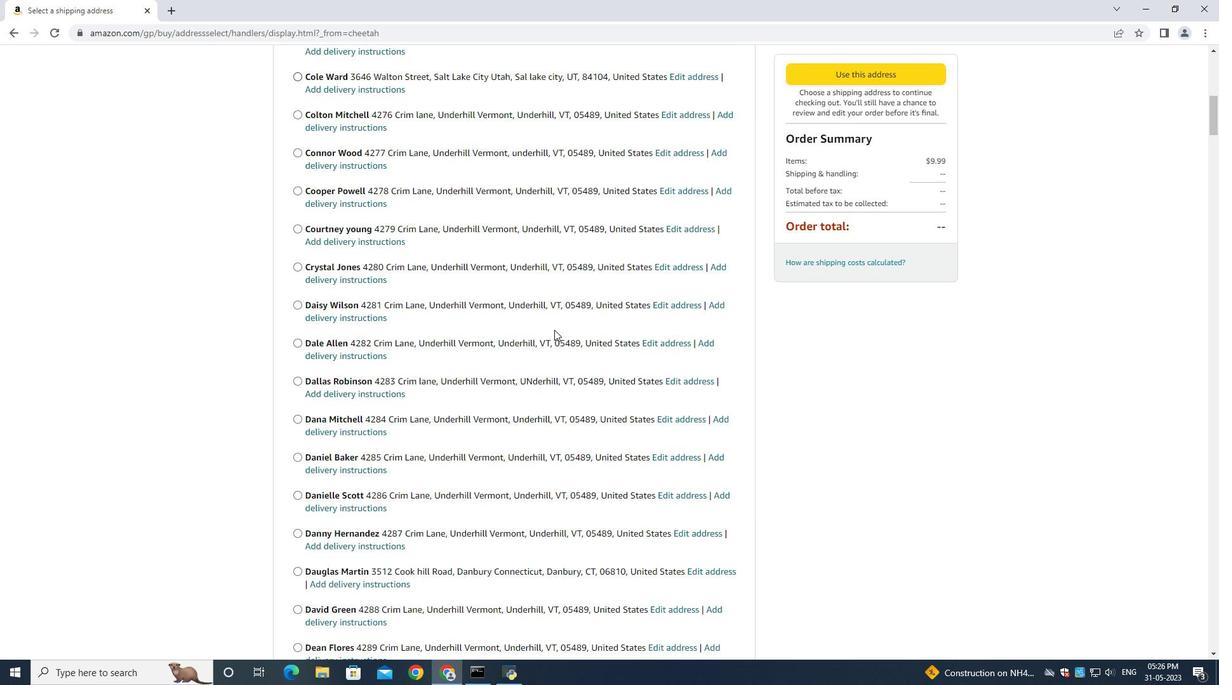 
Action: Key pressed <Key.page_down>
Screenshot: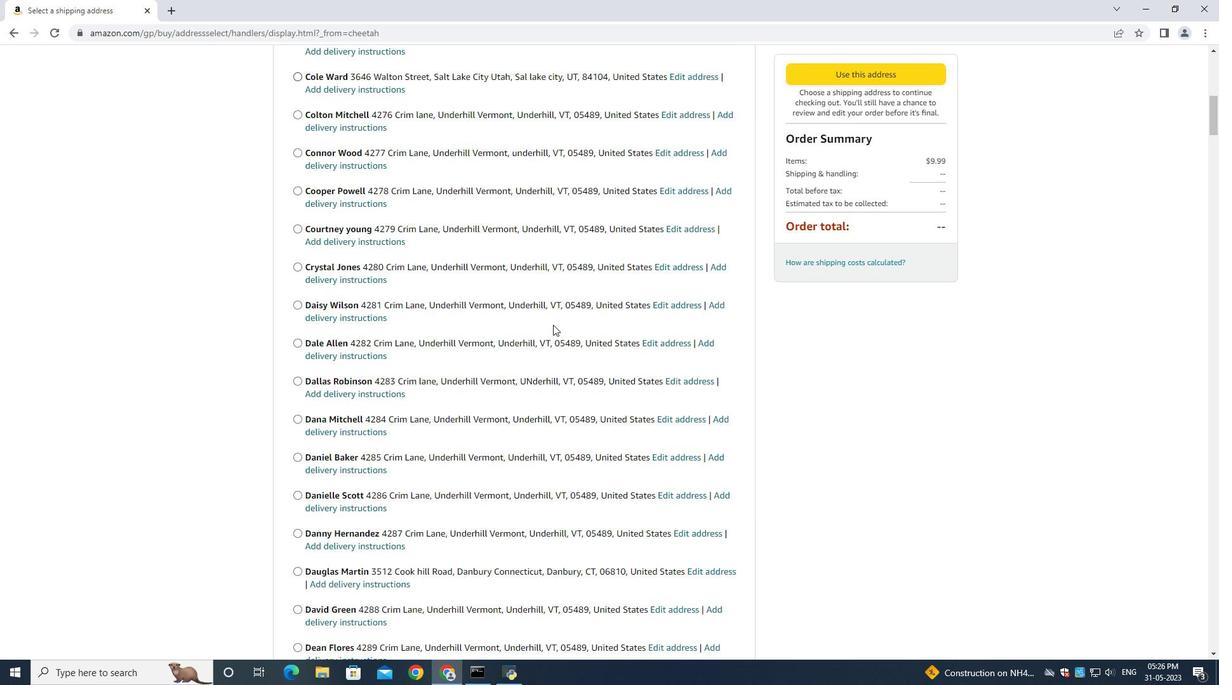 
Action: Mouse moved to (553, 328)
Screenshot: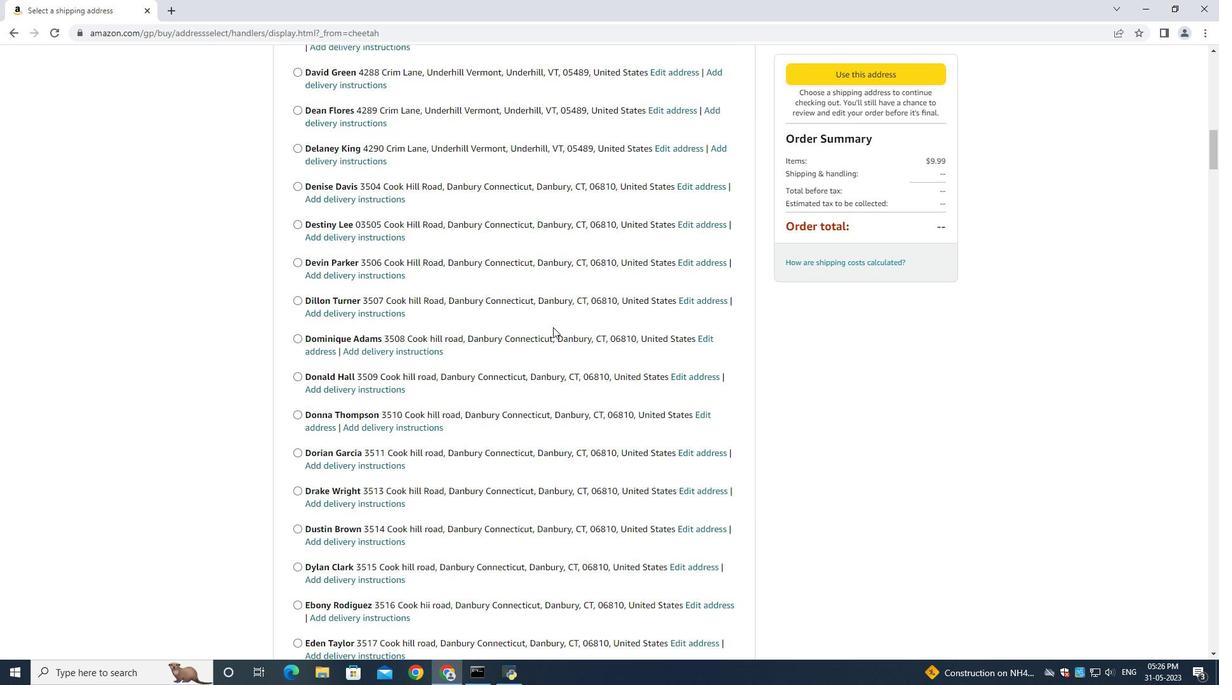 
Action: Key pressed <Key.page_down><Key.page_down><Key.page_down>
Screenshot: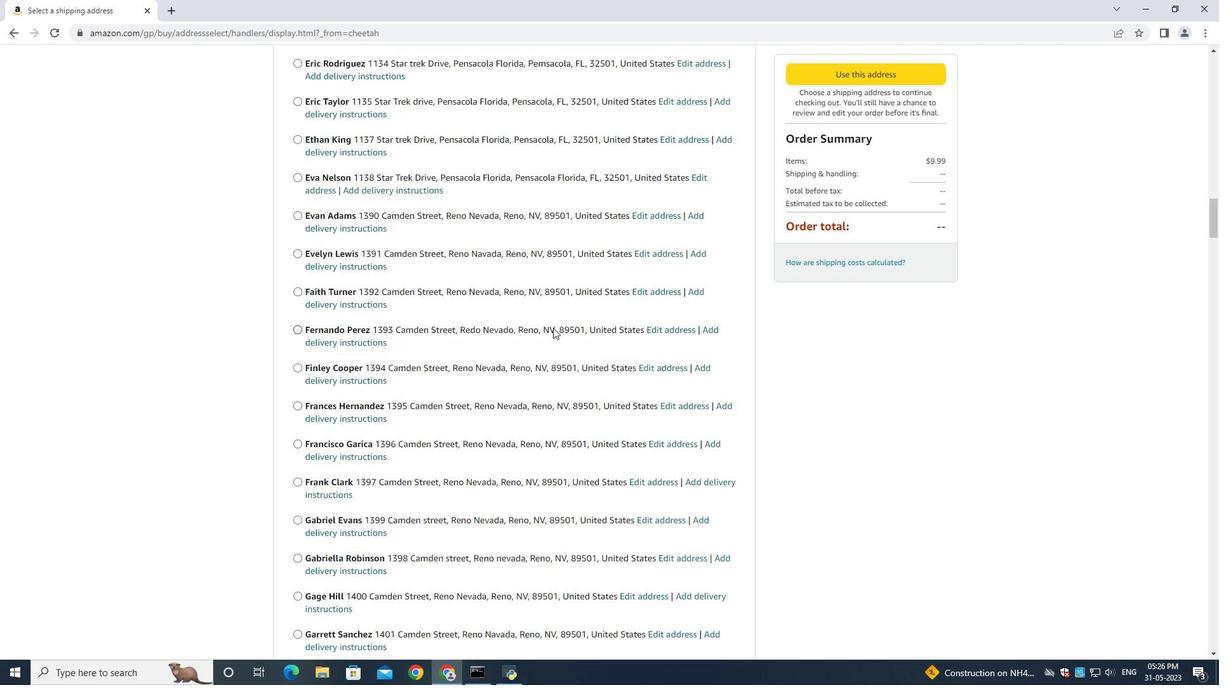 
Action: Mouse moved to (553, 328)
Screenshot: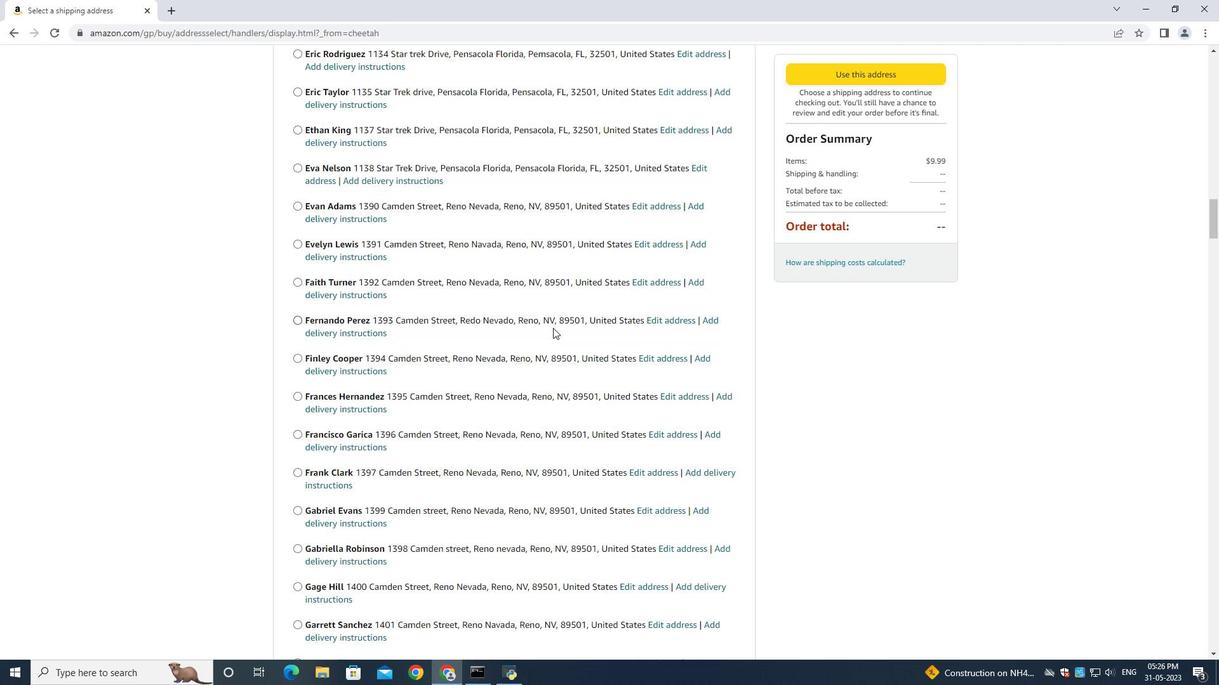
Action: Key pressed <Key.page_down><Key.page_down><Key.page_down><Key.page_down><Key.page_down><Key.page_down><Key.page_down><Key.page_down><Key.page_down><Key.page_down><Key.page_down><Key.page_down><Key.page_down>
Screenshot: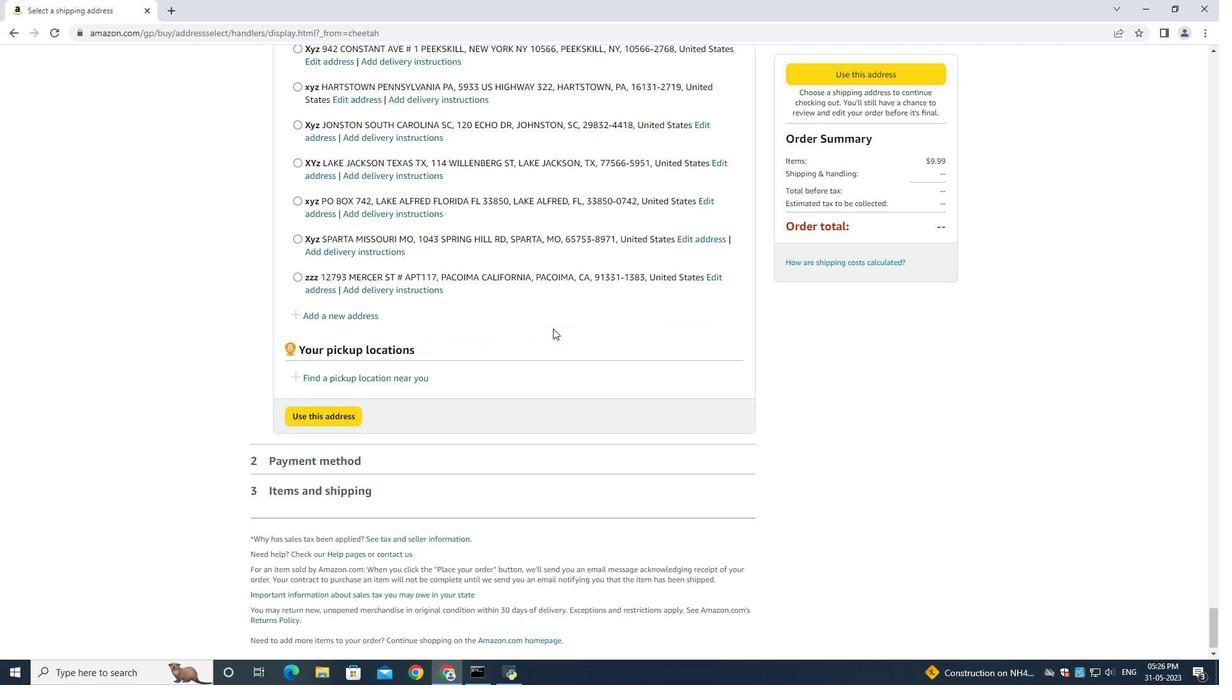
Action: Mouse moved to (343, 305)
Screenshot: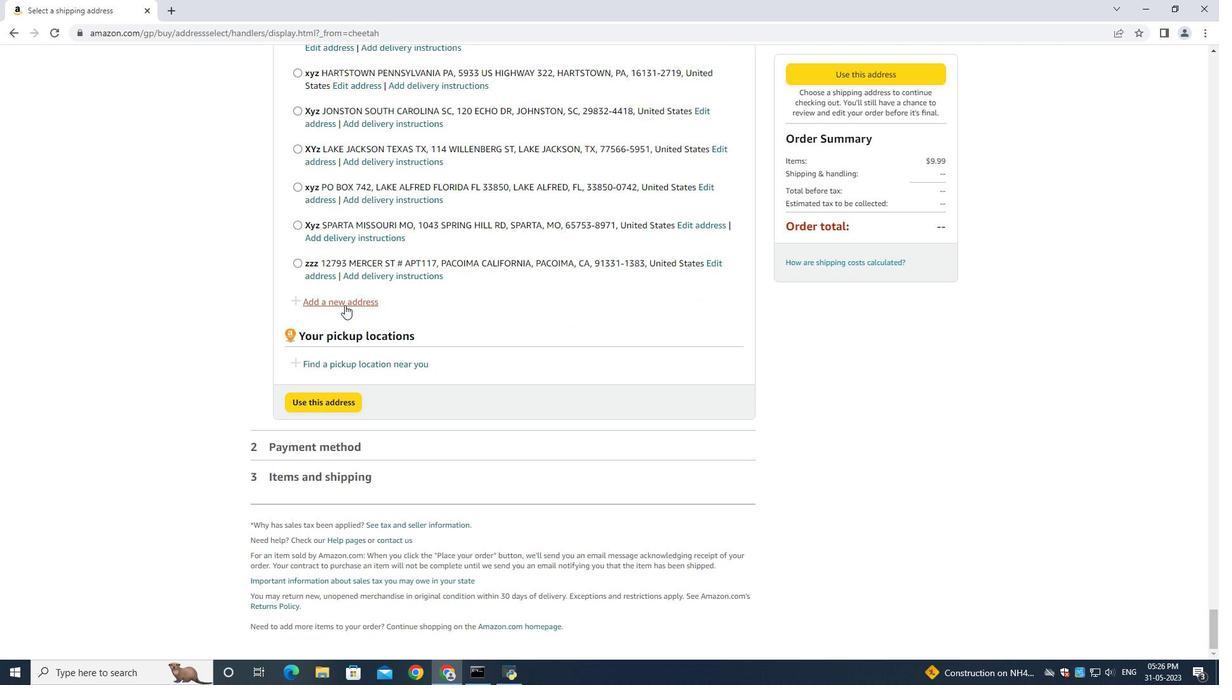 
Action: Mouse pressed left at (343, 305)
Screenshot: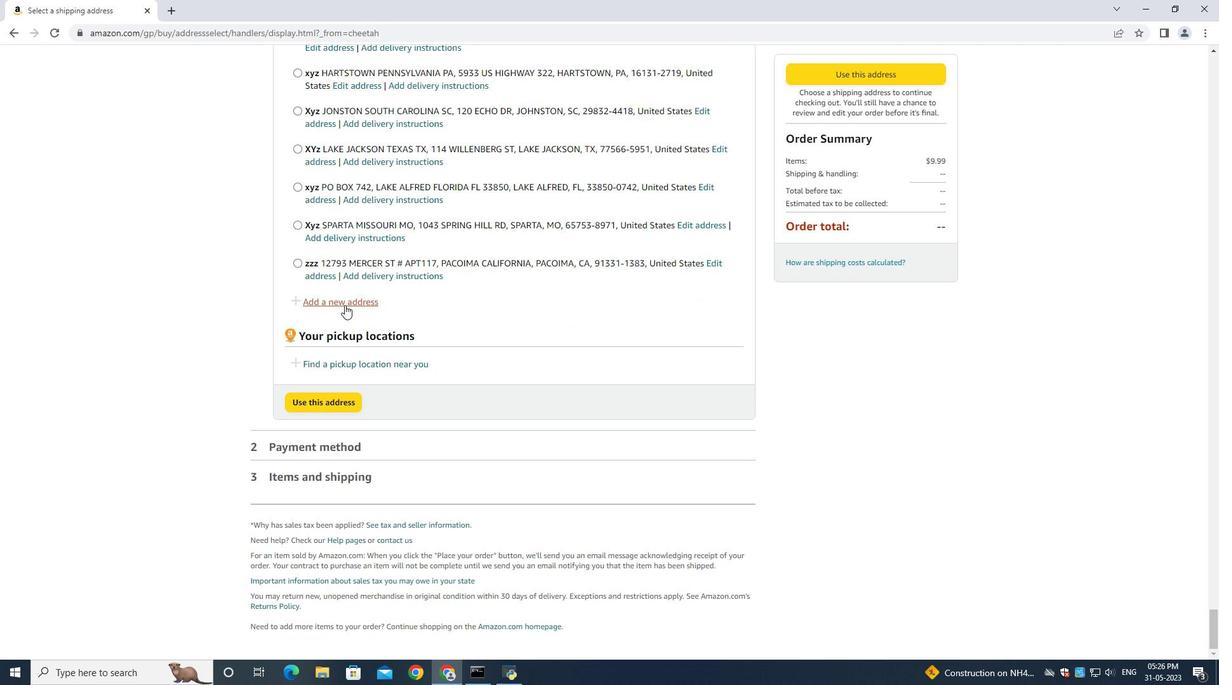 
Action: Mouse moved to (428, 307)
Screenshot: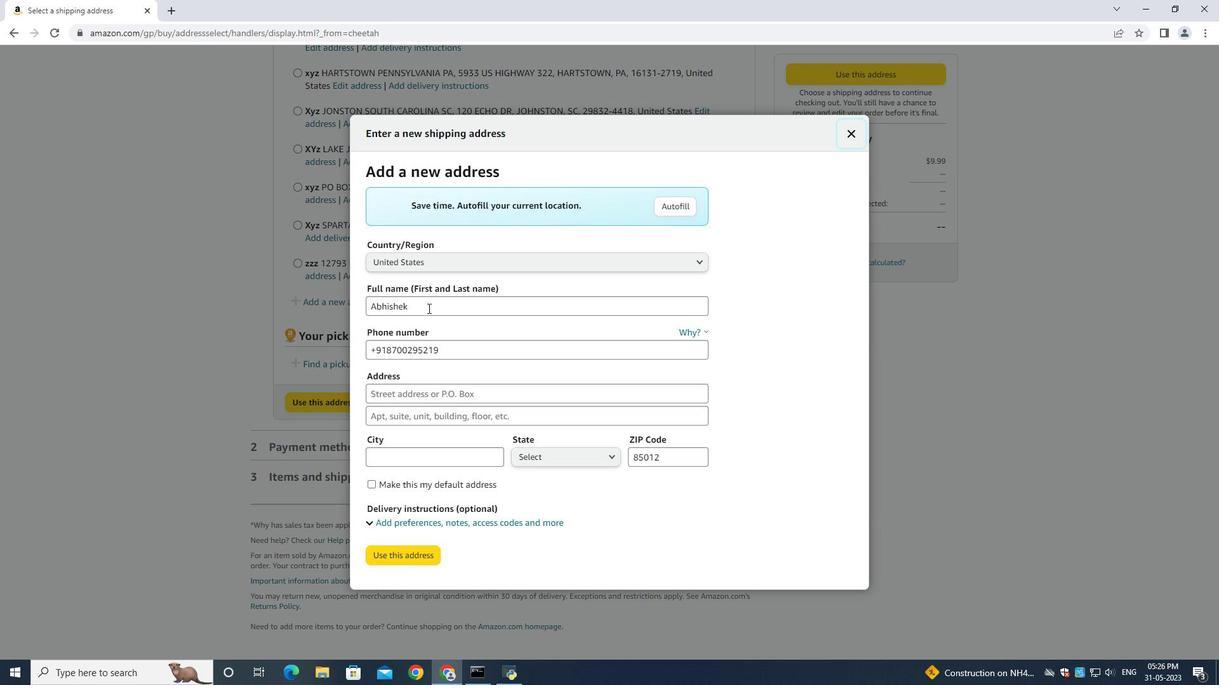 
Action: Mouse pressed left at (428, 307)
Screenshot: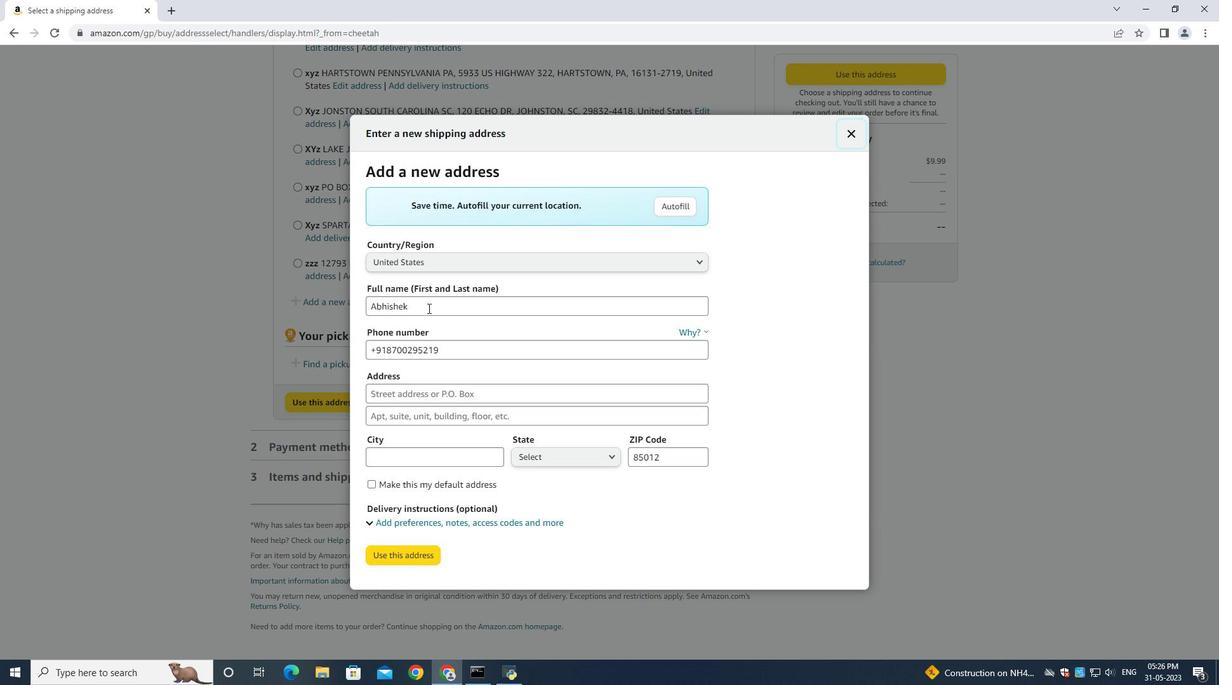 
Action: Key pressed ctrl+A<Key.backspace><Key.shift><Key.shift><Key.shift><Key.shift><Key.shift><Key.shift><Key.shift><Key.shift><Key.shift><Key.shift><Key.shift><Key.shift><Key.shift><Key.shift><Key.shift><Key.shift><Key.shift><Key.shift><Key.shift><Key.shift><Key.shift><Key.shift><Key.shift><Key.shift><Key.shift><Key.shift><Key.shift><Key.shift><Key.shift><Key.shift><Key.shift><Key.shift><Key.shift><Key.shift><Key.shift><Key.shift><Key.shift><Key.shift><Key.shift><Key.shift><Key.shift><Key.shift><Key.shift><Key.shift><Key.shift><Key.shift><Key.shift><Key.shift><Key.shift><Key.shift><Key.shift><Key.shift><Key.shift><Key.shift><Key.shift><Key.shift><Key.shift><Key.shift><Key.shift><Key.shift><Key.shift><Key.shift><Key.shift><Key.shift><Key.shift><Key.shift><Key.shift><Key.shift><Key.shift><Key.shift><Key.shift><Key.shift><Key.shift><Key.shift><Key.shift><Key.shift><Key.shift><Key.shift><Key.shift><Key.shift><Key.shift><Key.shift><Key.shift><Key.shift><Key.shift><Key.shift><Key.shift><Key.shift><Key.shift><Key.shift><Key.shift><Key.shift><Key.shift><Key.shift><Key.shift><Key.shift><Key.shift><Key.shift><Key.shift><Key.shift><Key.shift><Key.shift><Key.shift><Key.shift><Key.shift><Key.shift><Key.shift><Key.shift><Key.shift><Key.shift><Key.shift><Key.shift><Key.shift><Key.shift><Key.shift><Key.shift><Key.shift><Key.shift><Key.shift><Key.shift><Key.shift><Key.shift><Key.shift><Key.shift><Key.shift><Key.shift><Key.shift><Key.shift><Key.shift><Key.shift><Key.shift><Key.shift><Key.shift><Key.shift><Key.shift><Key.shift><Key.shift><Key.shift><Key.shift><Key.shift><Key.shift><Key.shift><Key.shift><Key.shift><Key.shift><Key.shift><Key.shift><Key.shift><Key.shift><Key.shift><Key.shift><Key.shift><Key.shift><Key.shift><Key.shift><Key.shift><Key.shift><Key.shift><Key.shift><Key.shift><Key.shift><Key.shift><Key.shift><Key.shift><Key.shift><Key.shift><Key.shift><Key.shift><Key.shift><Key.shift><Key.shift><Key.shift><Key.shift><Key.shift><Key.shift><Key.shift><Key.shift><Key.shift><Key.shift><Key.shift><Key.shift><Key.shift><Key.shift><Key.shift><Key.shift><Key.shift><Key.shift><Key.shift><Key.shift><Key.shift><Key.shift><Key.shift><Key.shift><Key.shift><Key.shift><Key.shift><Key.shift><Key.shift><Key.shift><Key.shift><Key.shift><Key.shift><Key.shift><Key.shift><Key.shift><Key.shift><Key.shift><Key.shift><Key.shift><Key.shift><Key.shift><Key.shift><Key.shift><Key.shift><Key.shift>Lindsay<Key.space><Key.shift><Key.shift><Key.shift><Key.shift><Key.shift><Key.shift><Key.shift><Key.shift><Key.shift><Key.shift><Key.shift>Hall<Key.space><Key.tab><Key.tab><Key.backspace>404617247<Key.tab>536<Key.space><Key.shift>Junior<Key.space><Key.shift>Avenue<Key.space><Key.tab><Key.shift>Duluth<Key.space><Key.shift><Key.shift><Key.shift><Key.shift><Key.shift>Georgia<Key.tab><Key.shift>Duluth<Key.space><Key.tab><Key.shift>G<Key.tab><Key.backspace>30097
Screenshot: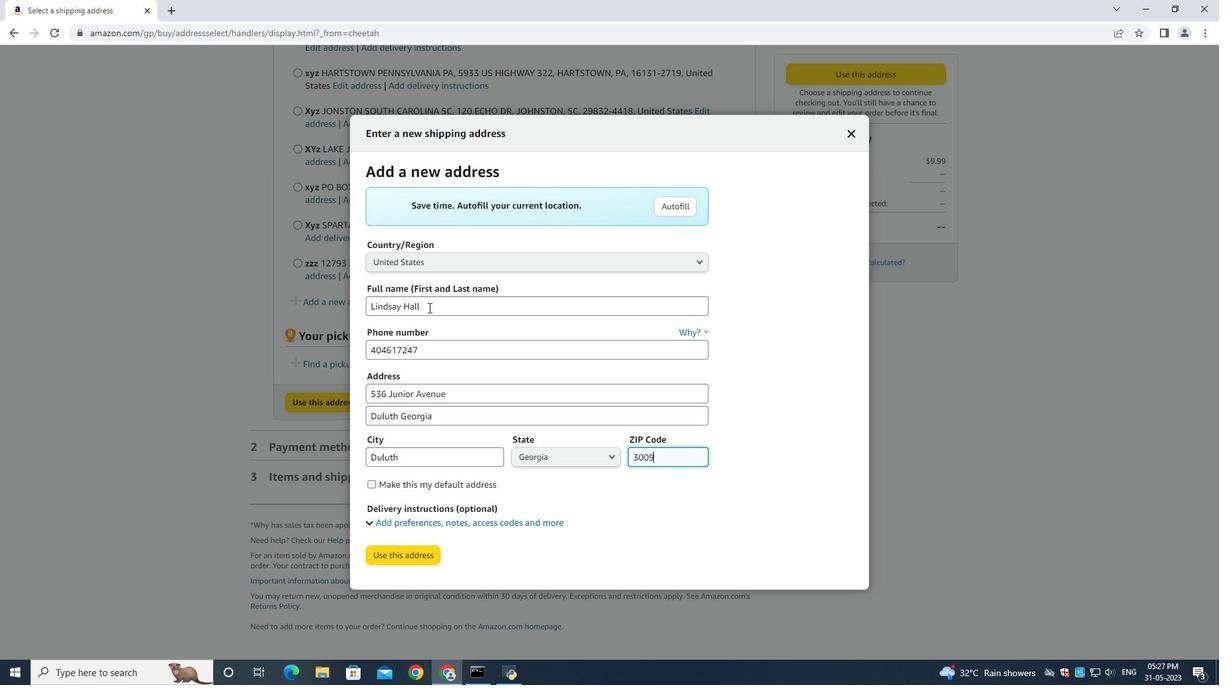 
Action: Mouse moved to (407, 548)
Screenshot: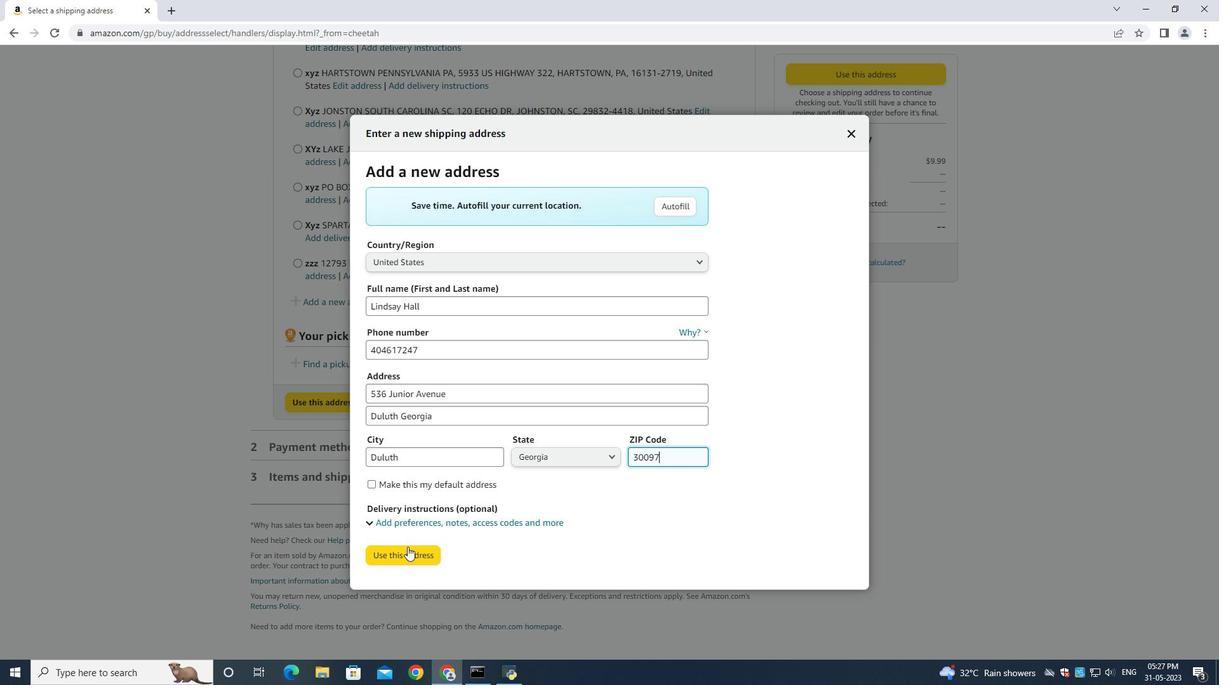 
Action: Mouse pressed left at (407, 548)
Screenshot: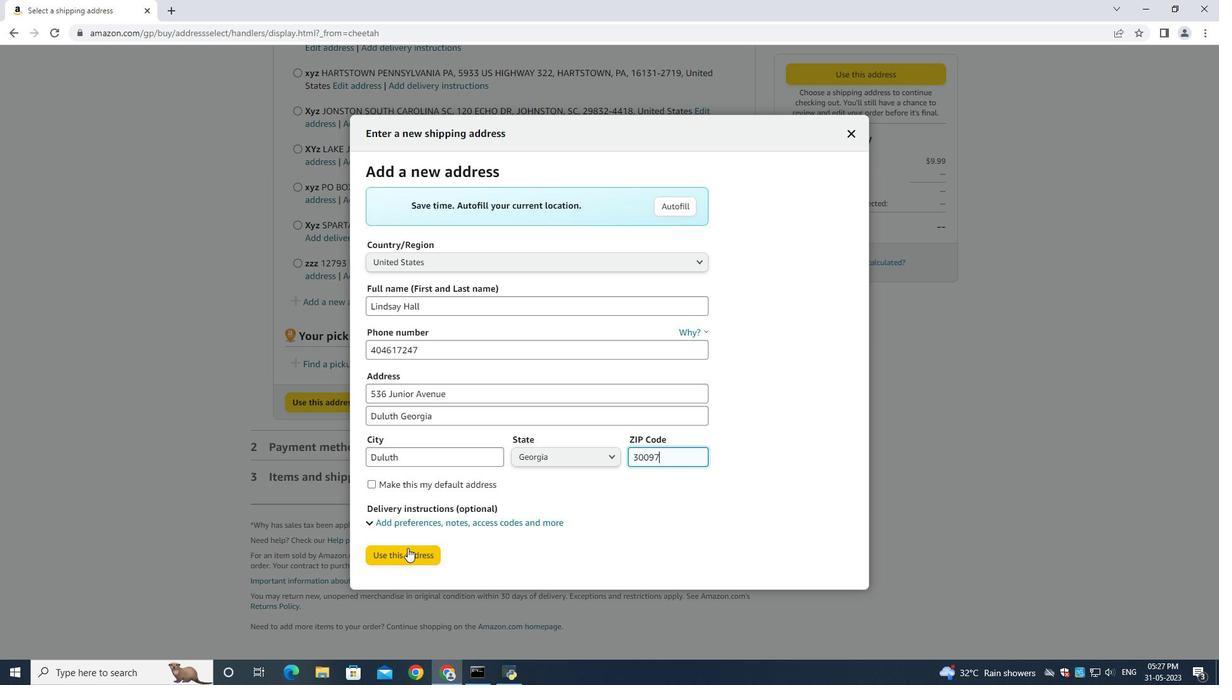
Action: Mouse moved to (384, 655)
Screenshot: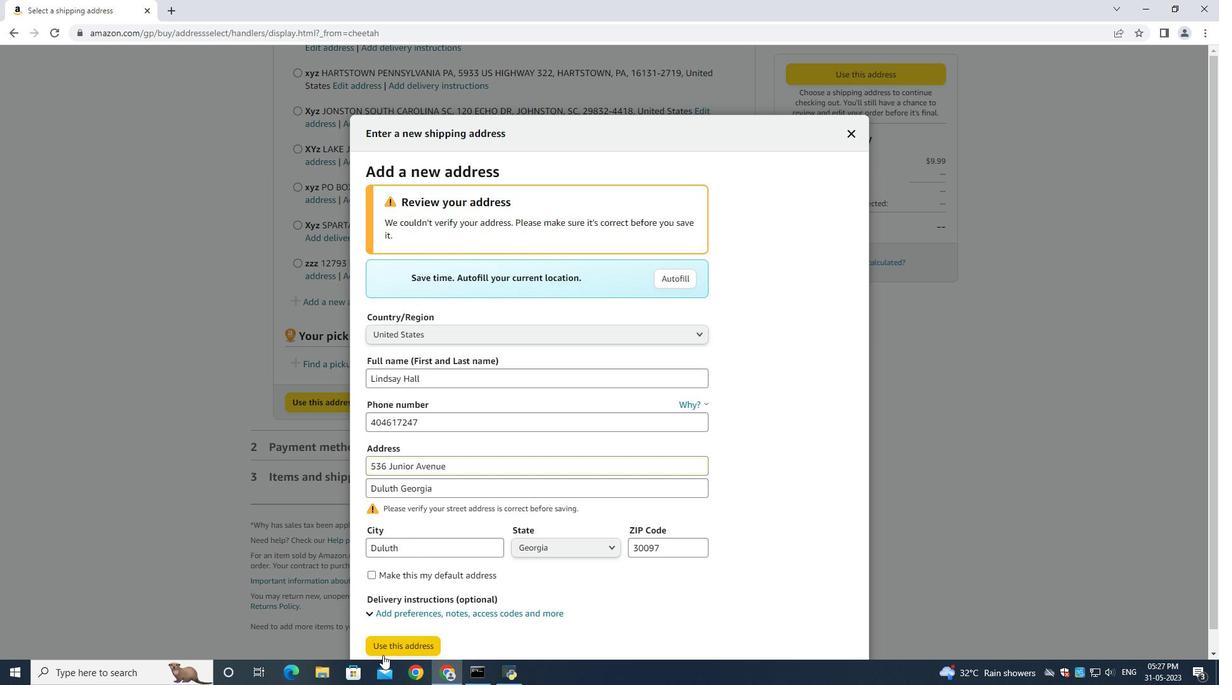 
Action: Mouse pressed left at (384, 655)
Screenshot: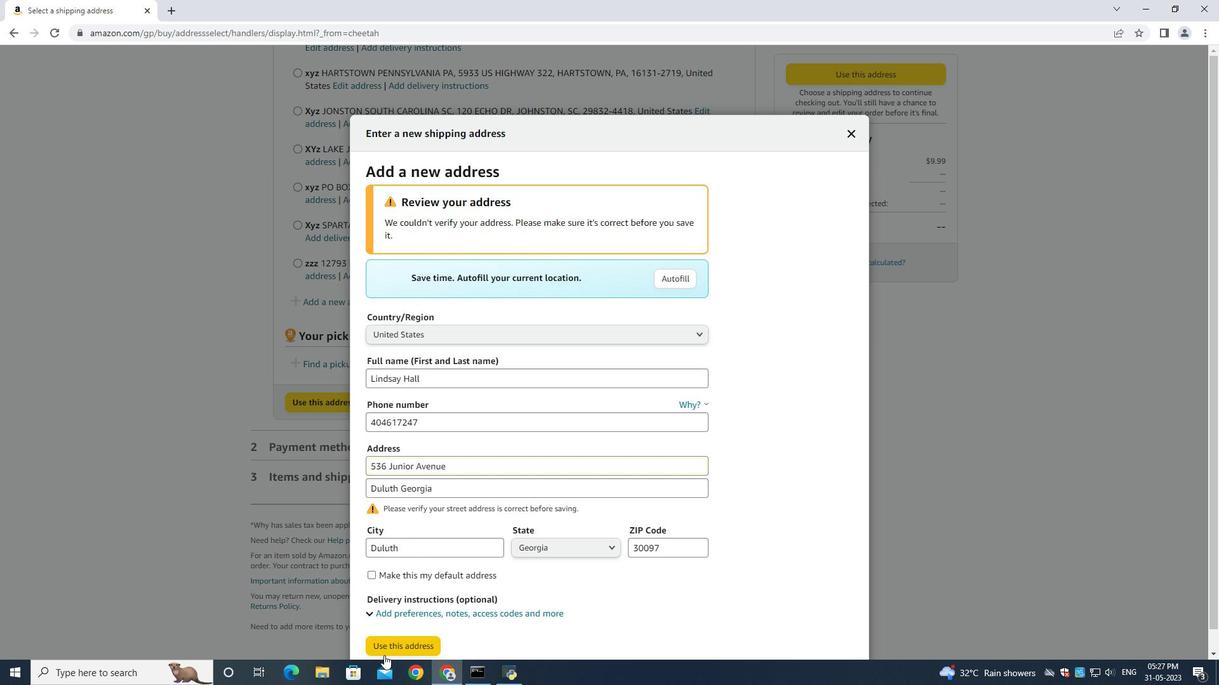 
Action: Mouse moved to (538, 236)
Screenshot: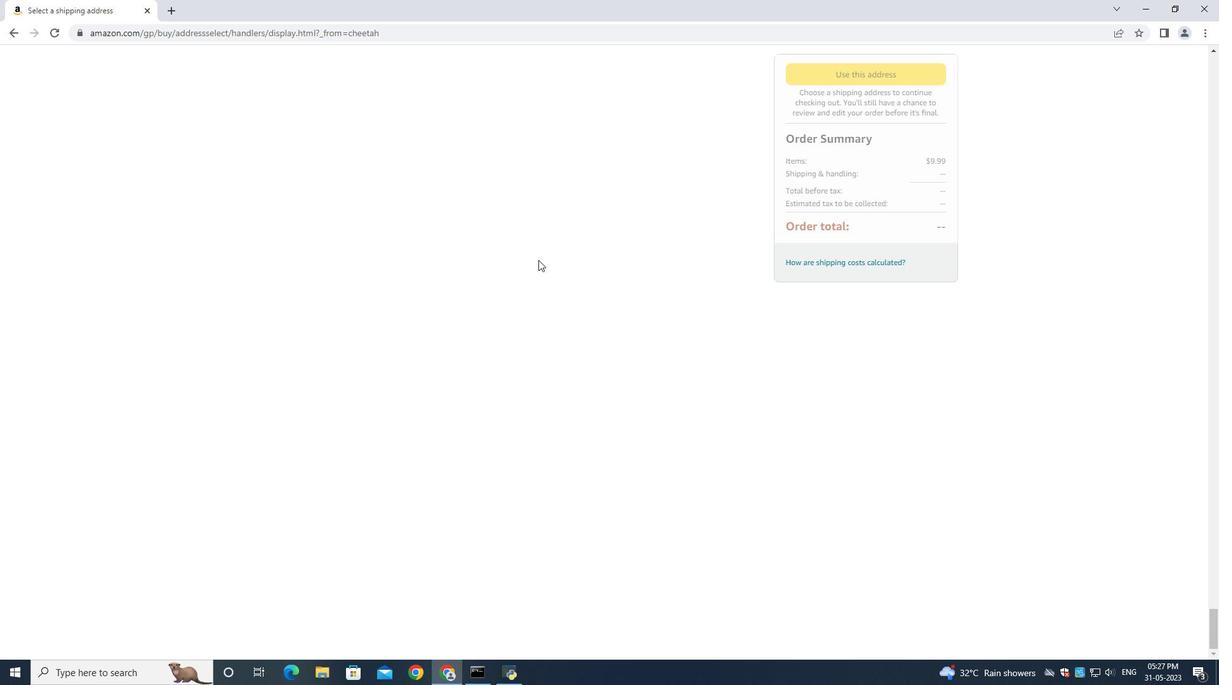 
